Task: Create a due date automation trigger when advanced on, on the tuesday before a card is due add fields without custom field "Resume" unchecked at 11:00 AM.
Action: Mouse moved to (882, 268)
Screenshot: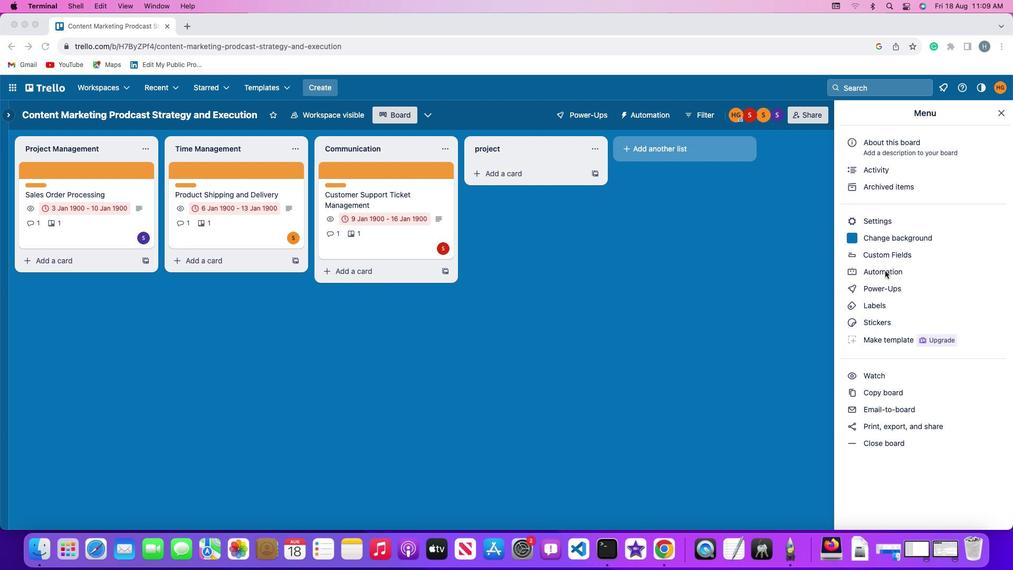 
Action: Mouse pressed left at (882, 268)
Screenshot: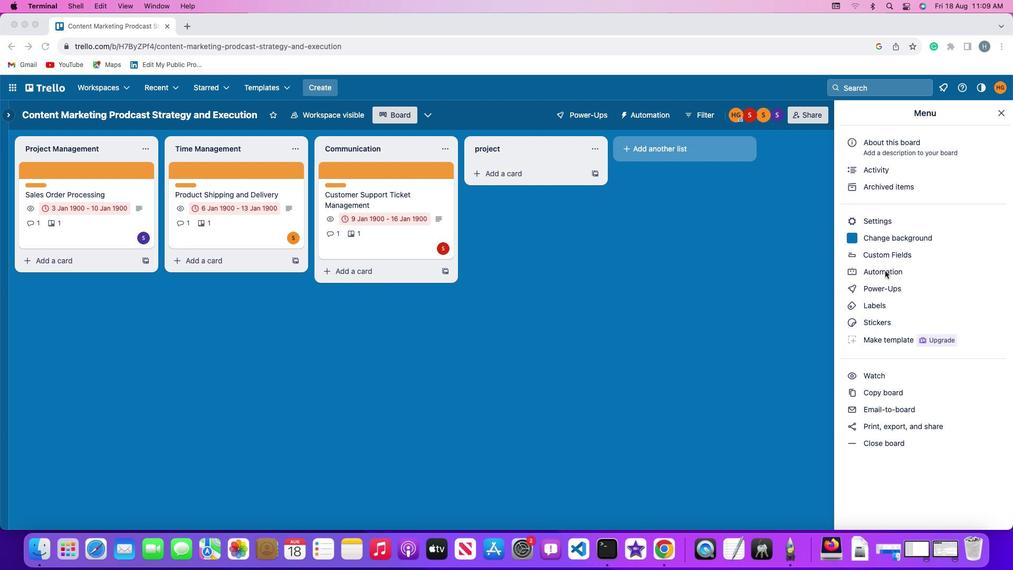 
Action: Mouse pressed left at (882, 268)
Screenshot: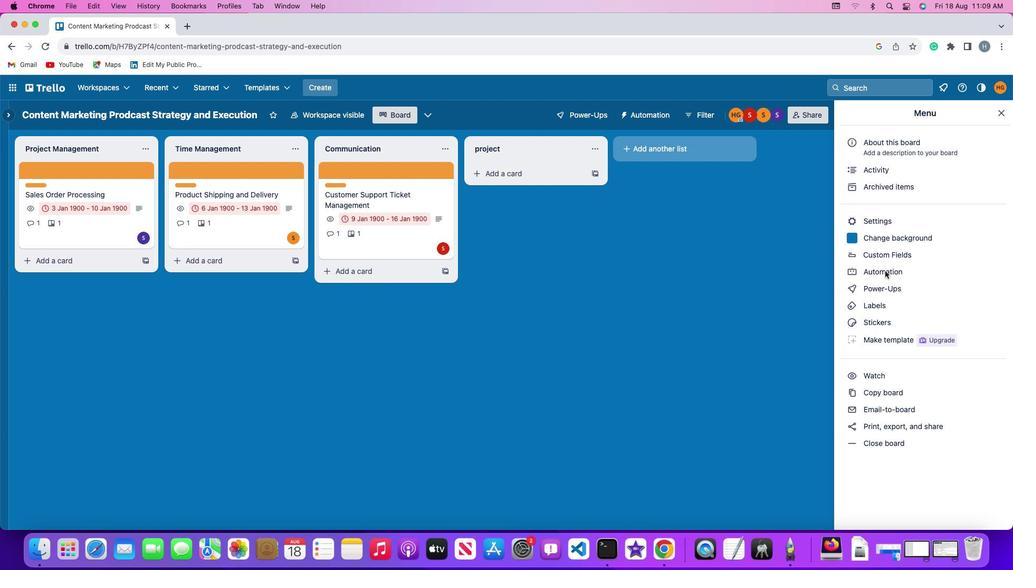 
Action: Mouse moved to (44, 241)
Screenshot: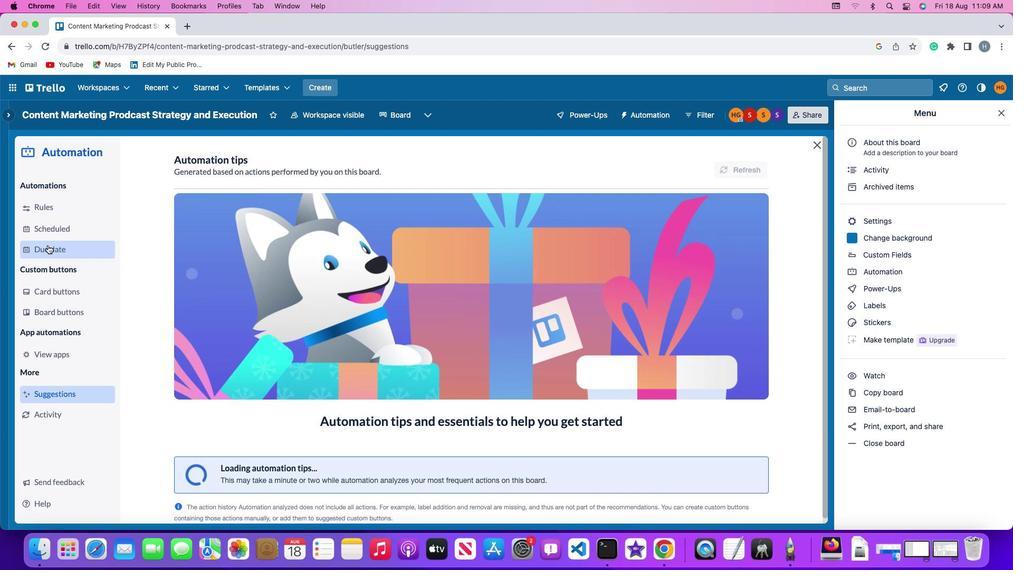 
Action: Mouse pressed left at (44, 241)
Screenshot: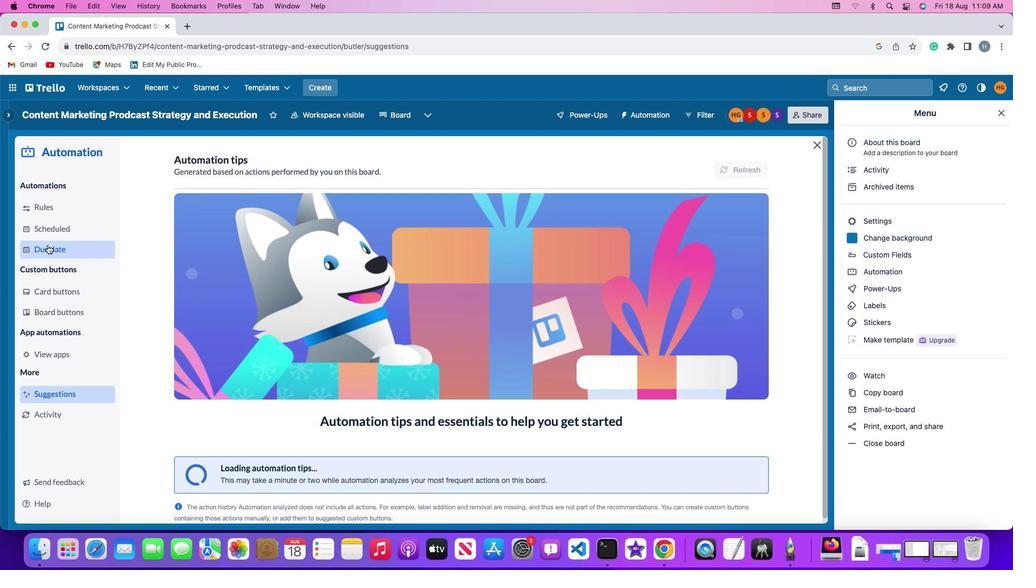 
Action: Mouse moved to (709, 158)
Screenshot: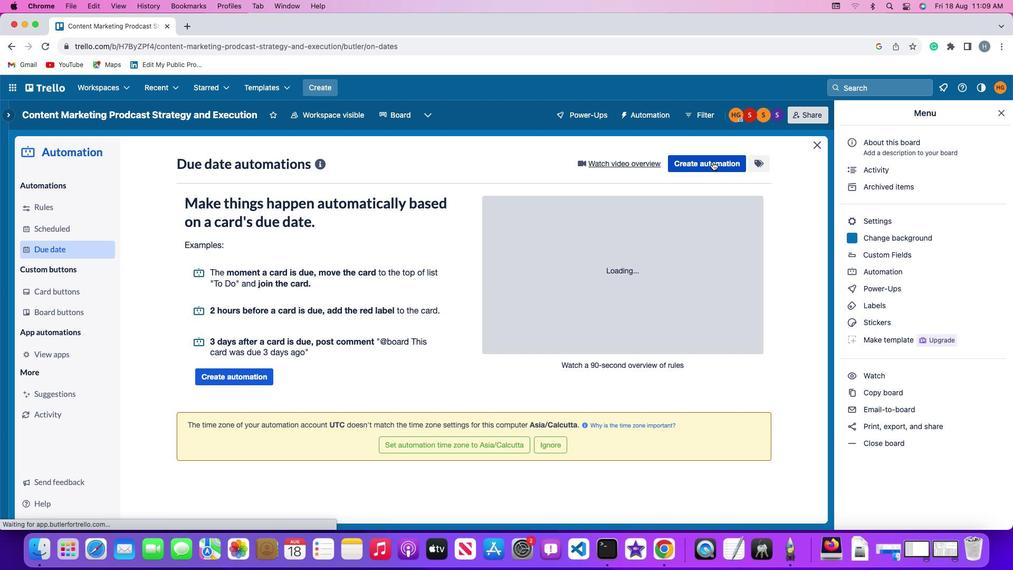 
Action: Mouse pressed left at (709, 158)
Screenshot: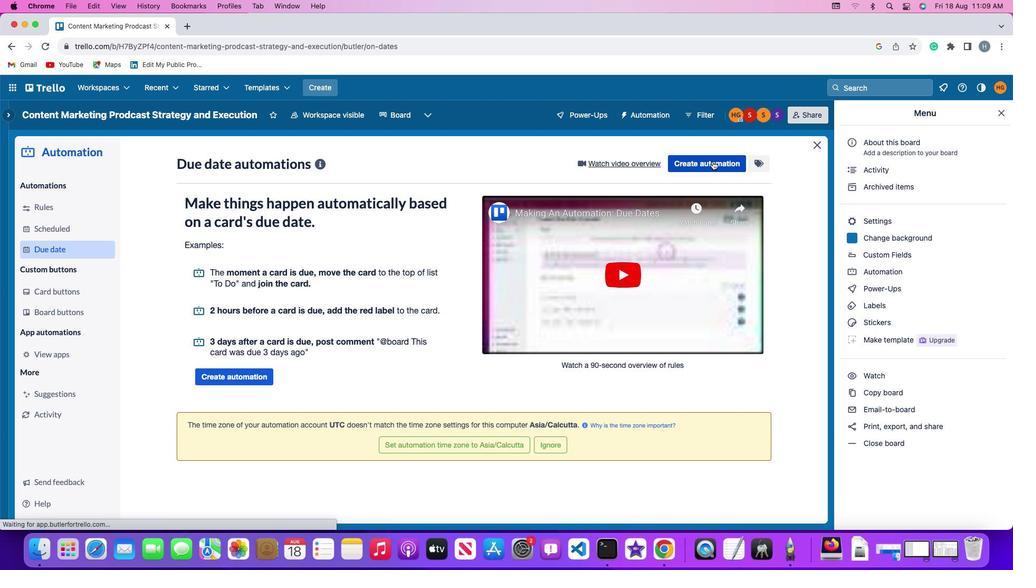 
Action: Mouse moved to (199, 261)
Screenshot: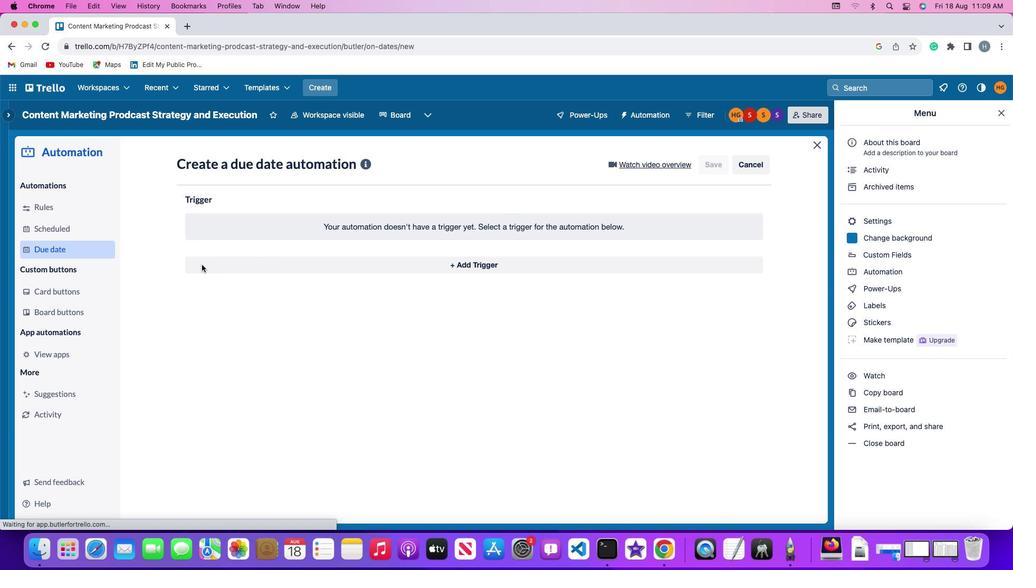 
Action: Mouse pressed left at (199, 261)
Screenshot: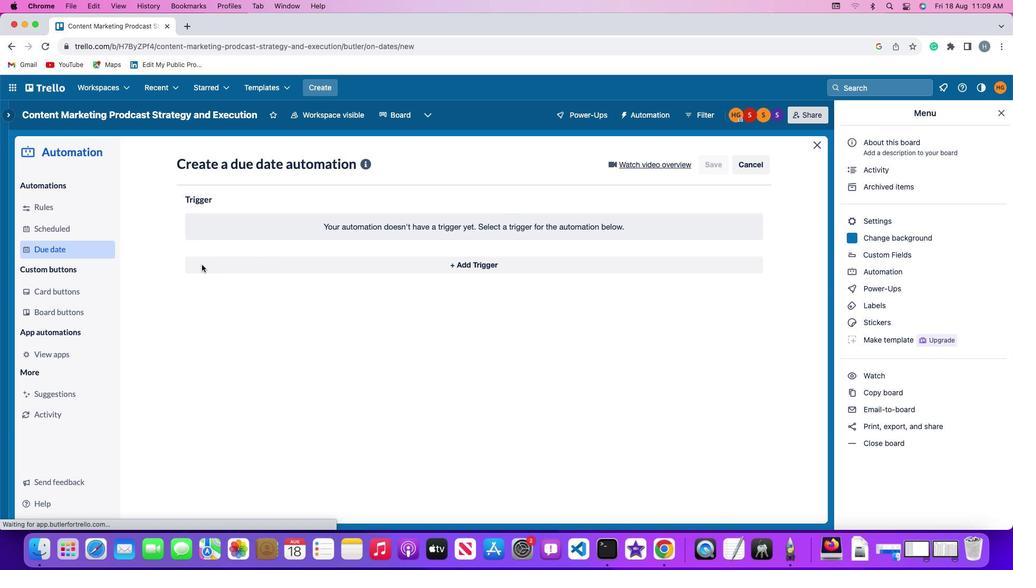 
Action: Mouse moved to (233, 454)
Screenshot: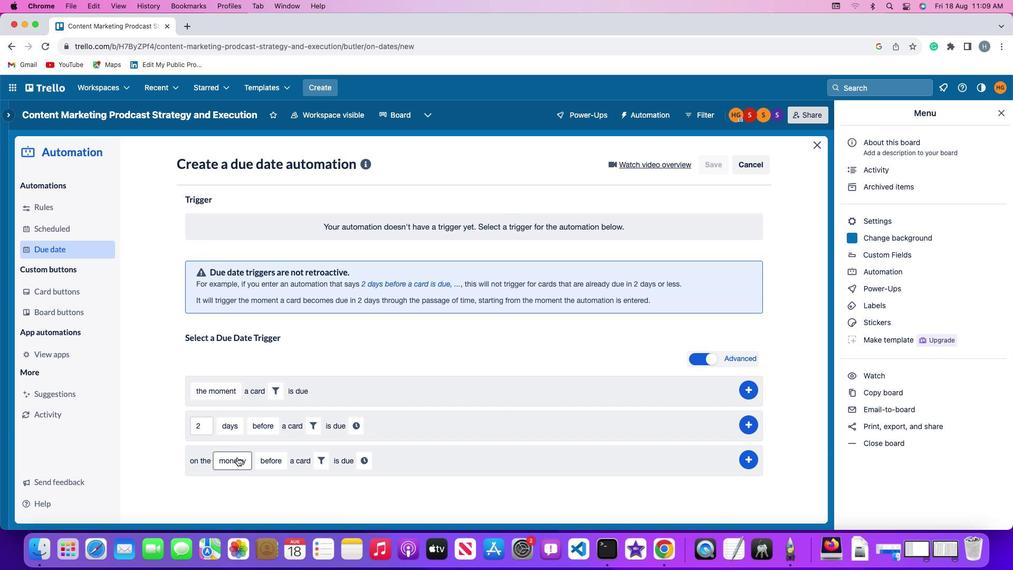 
Action: Mouse pressed left at (233, 454)
Screenshot: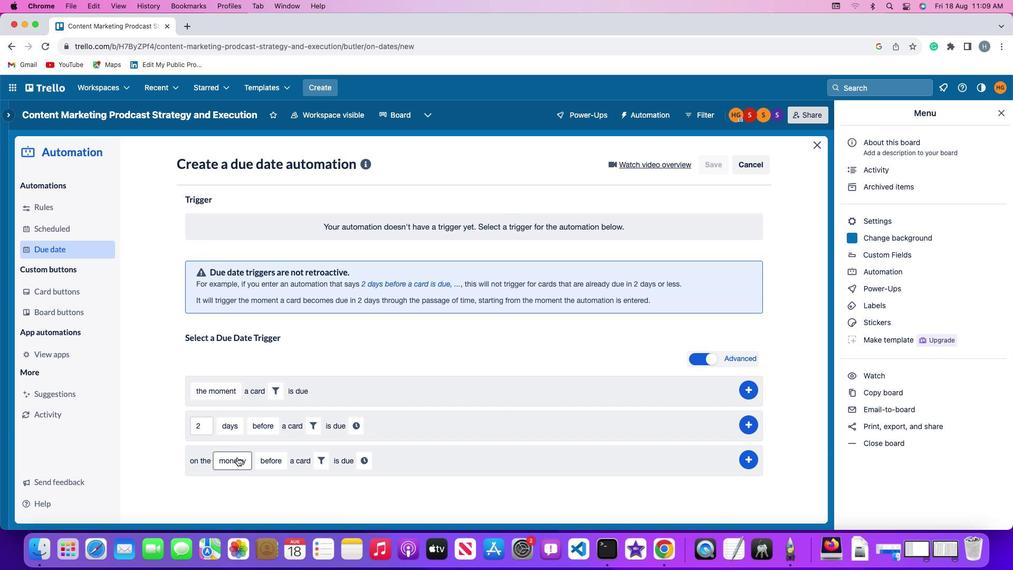 
Action: Mouse moved to (237, 332)
Screenshot: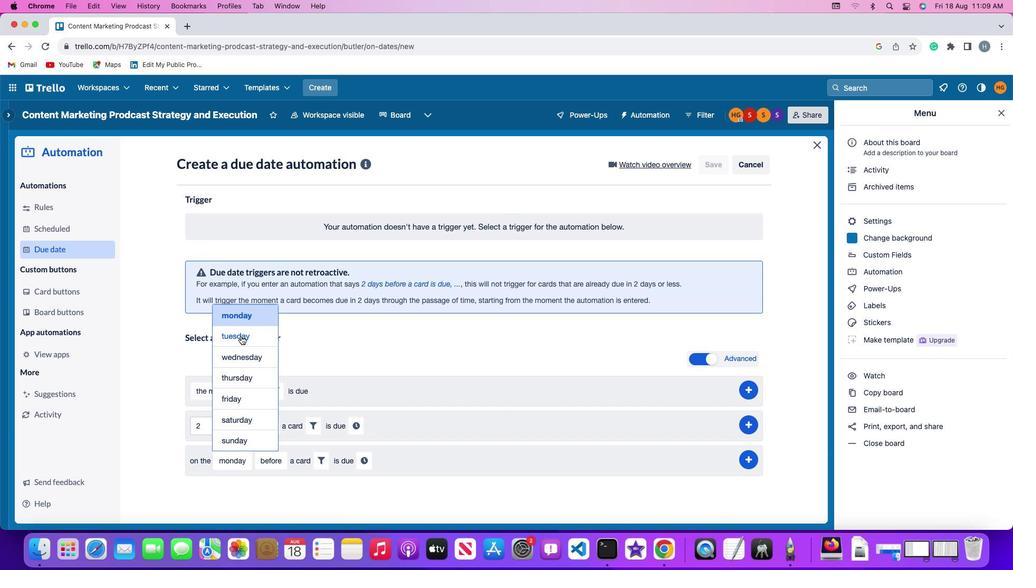 
Action: Mouse pressed left at (237, 332)
Screenshot: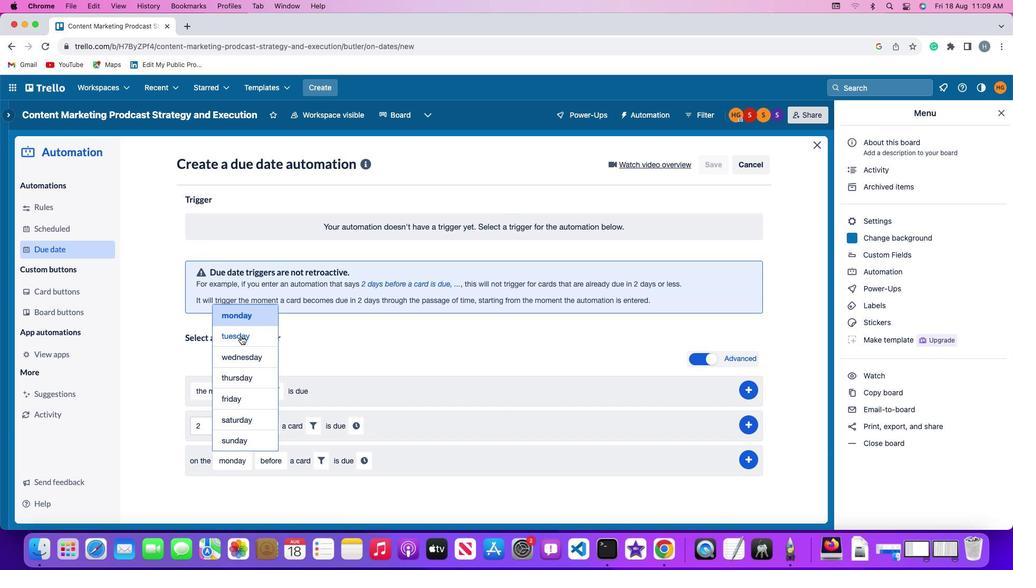 
Action: Mouse moved to (260, 456)
Screenshot: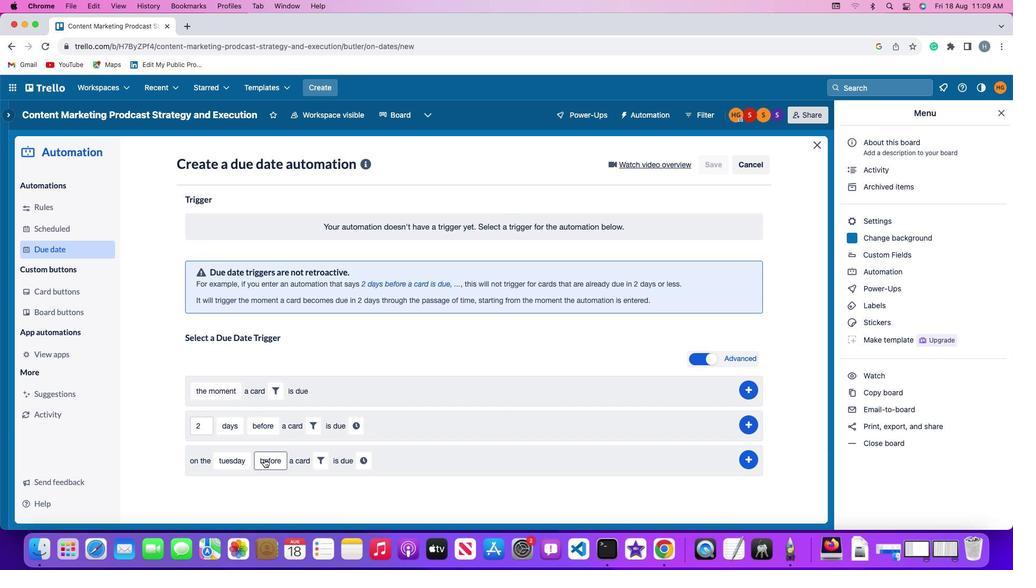 
Action: Mouse pressed left at (260, 456)
Screenshot: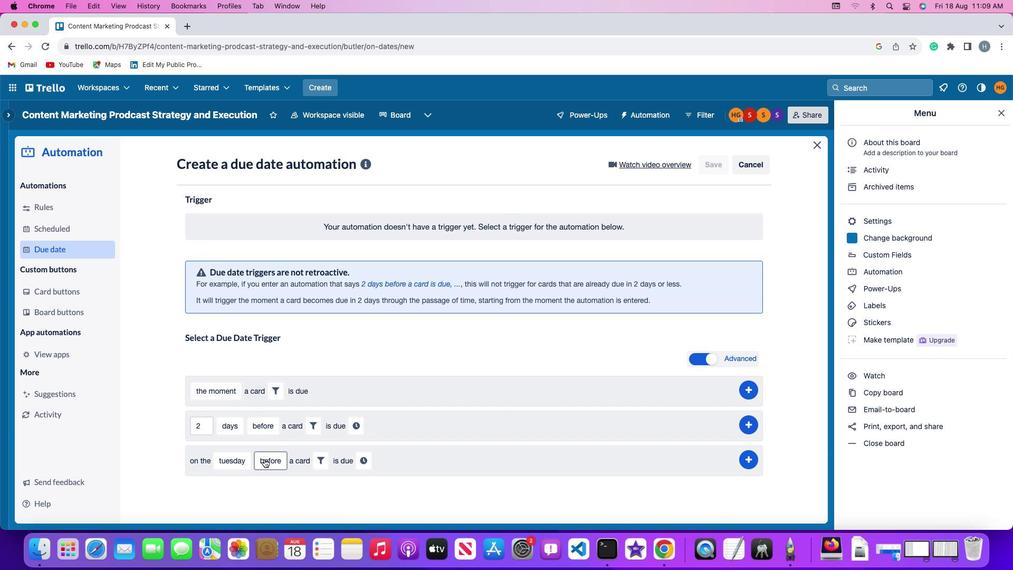 
Action: Mouse moved to (273, 370)
Screenshot: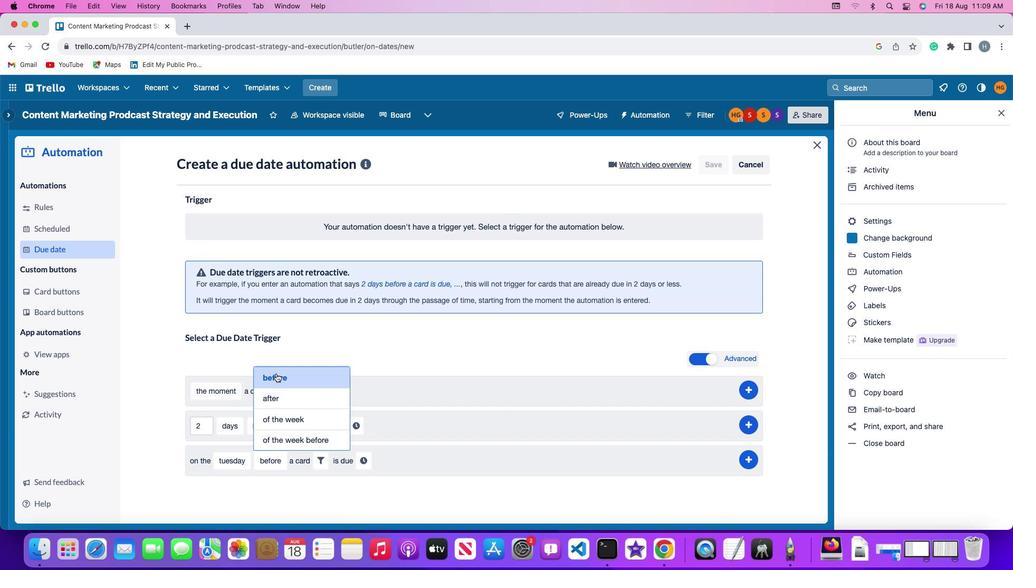 
Action: Mouse pressed left at (273, 370)
Screenshot: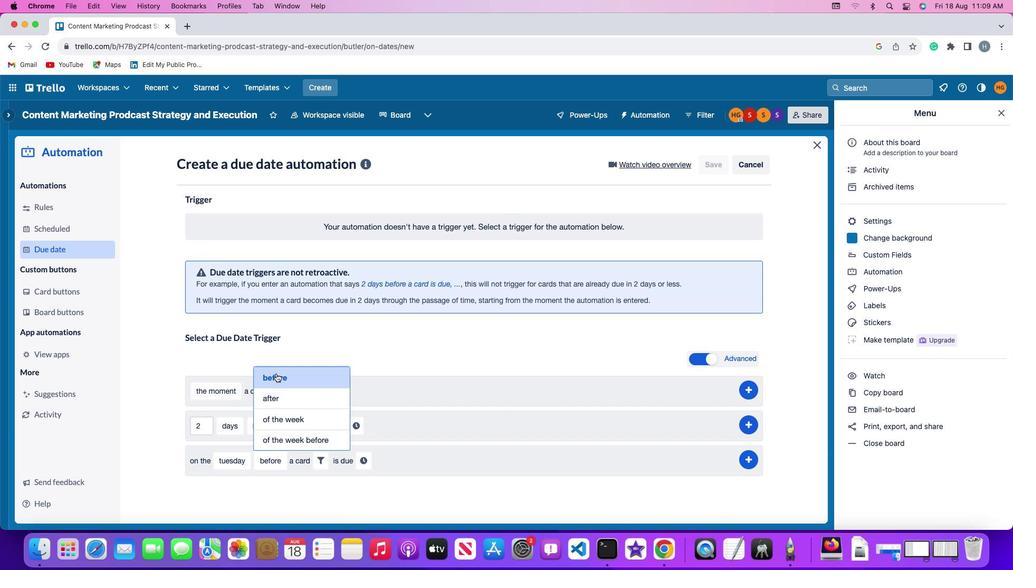 
Action: Mouse moved to (314, 453)
Screenshot: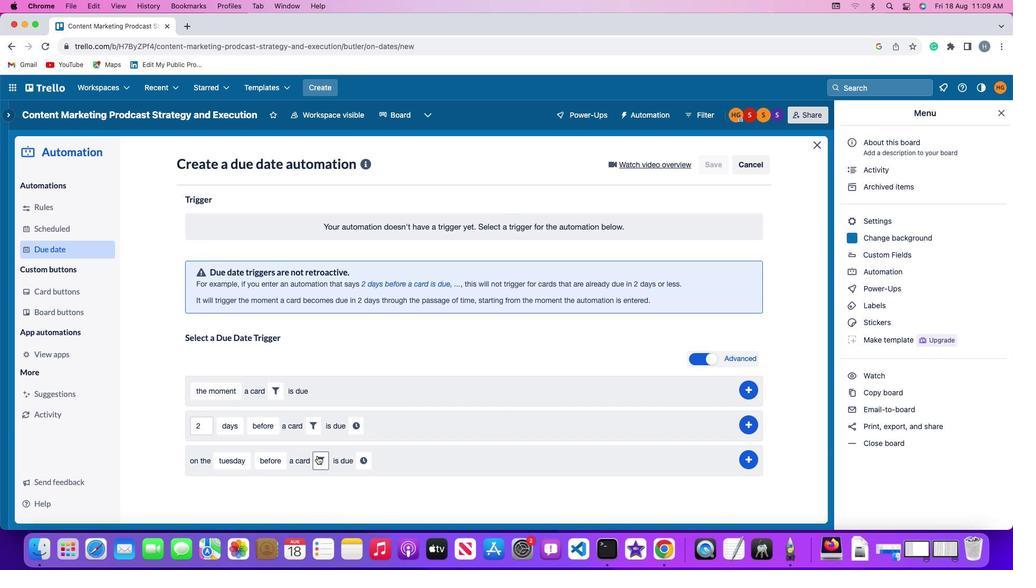 
Action: Mouse pressed left at (314, 453)
Screenshot: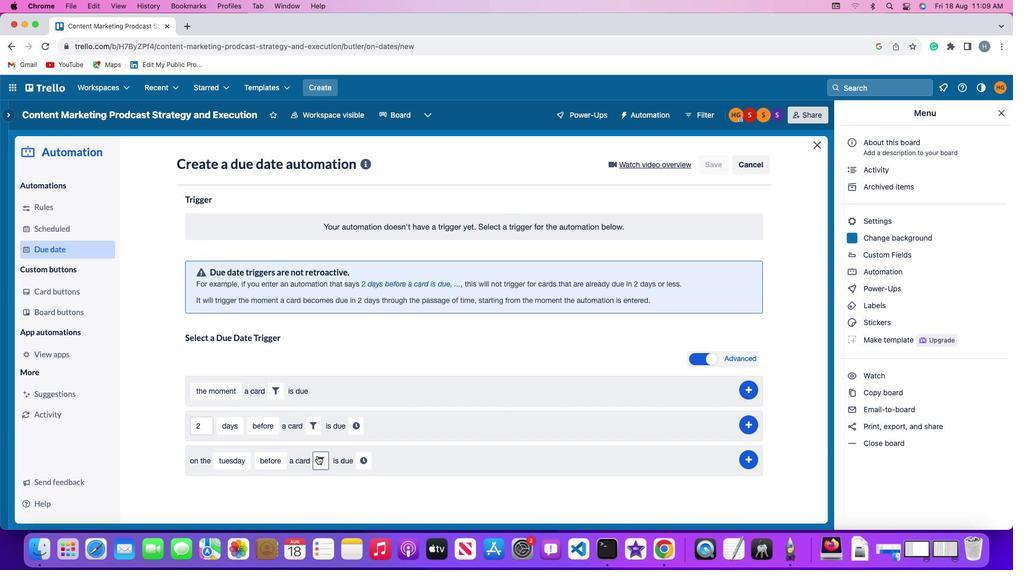 
Action: Mouse moved to (478, 489)
Screenshot: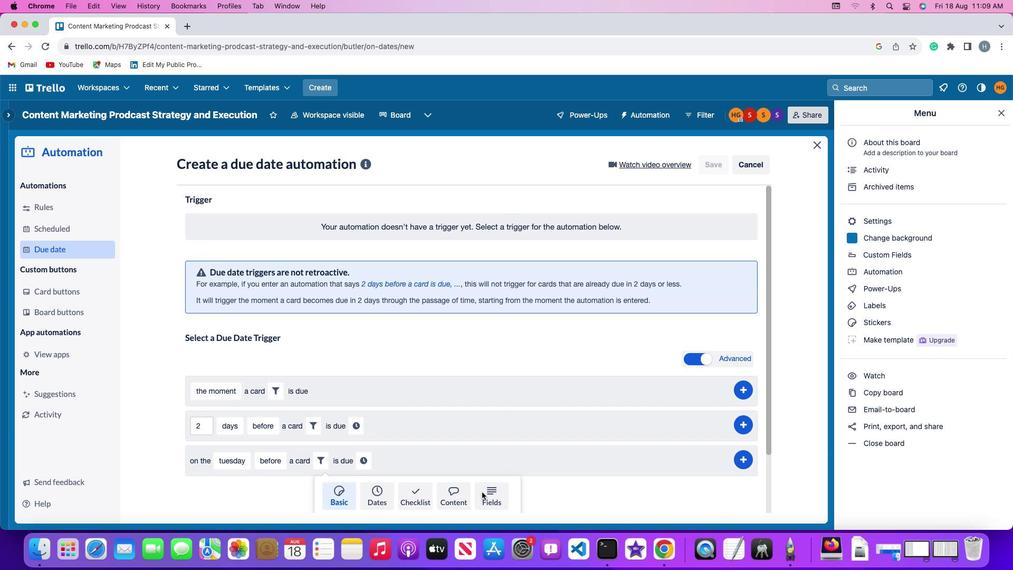 
Action: Mouse pressed left at (478, 489)
Screenshot: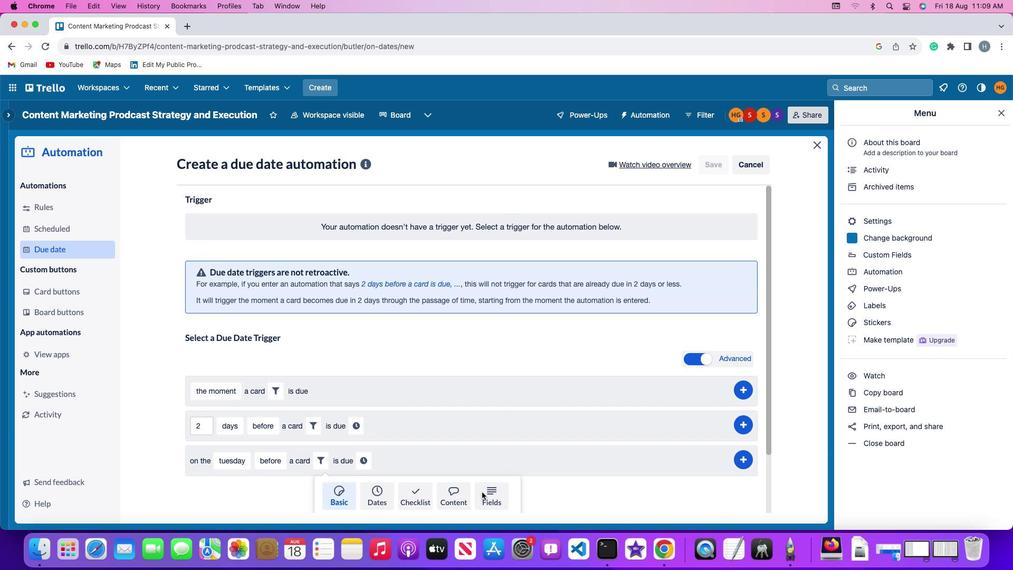 
Action: Mouse moved to (274, 479)
Screenshot: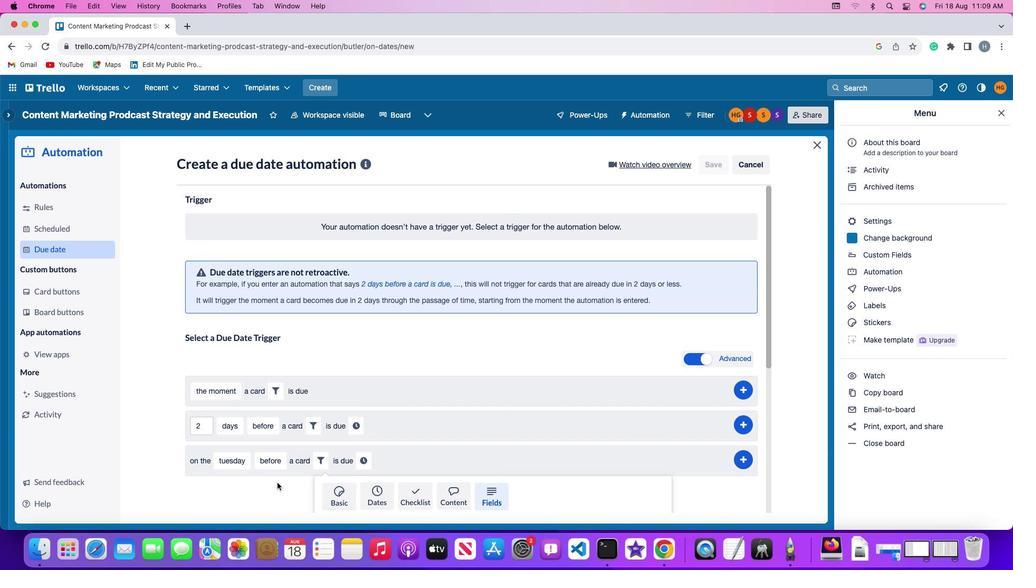 
Action: Mouse scrolled (274, 479) with delta (-2, -3)
Screenshot: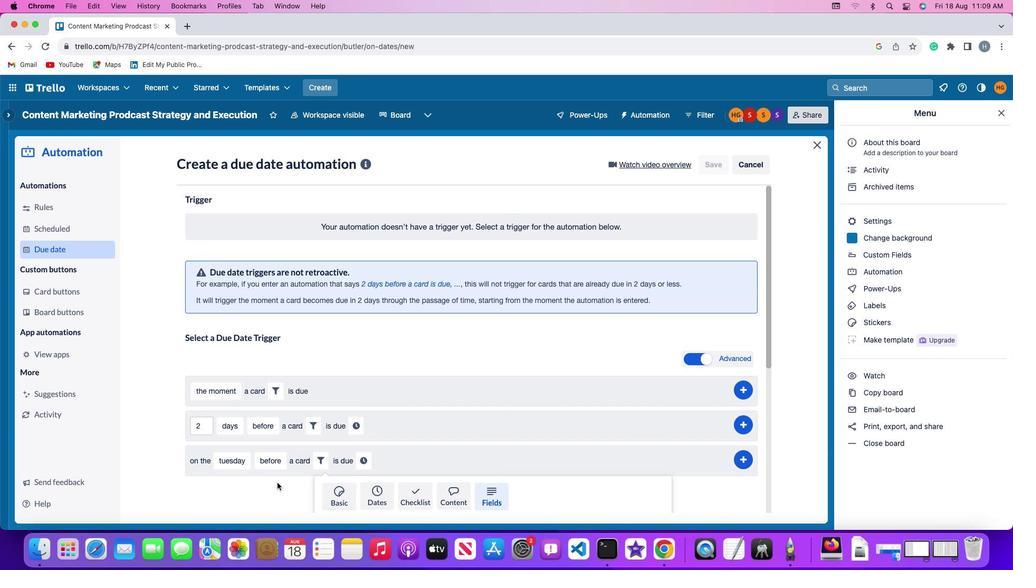 
Action: Mouse scrolled (274, 479) with delta (-2, -3)
Screenshot: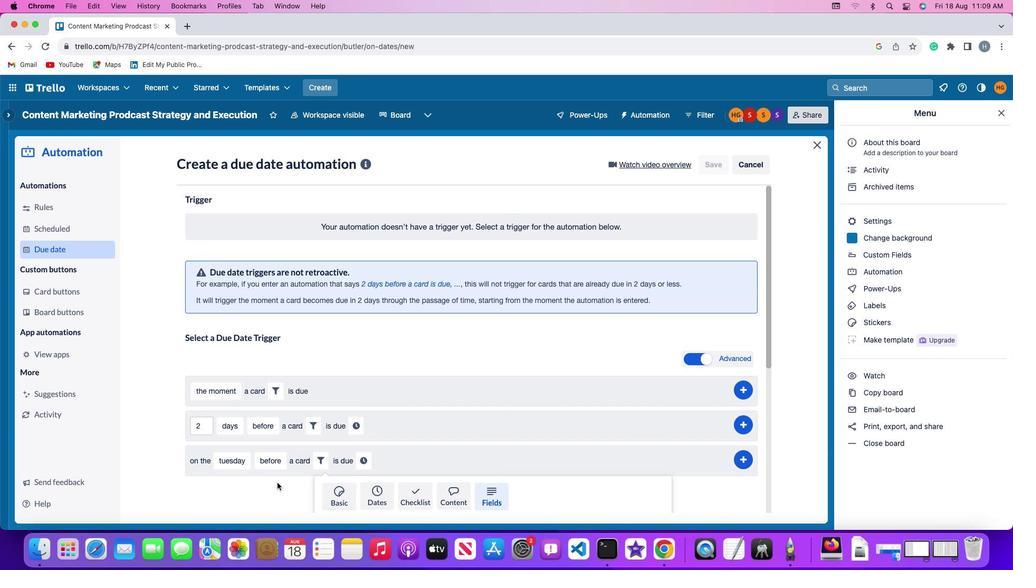 
Action: Mouse scrolled (274, 479) with delta (-2, -4)
Screenshot: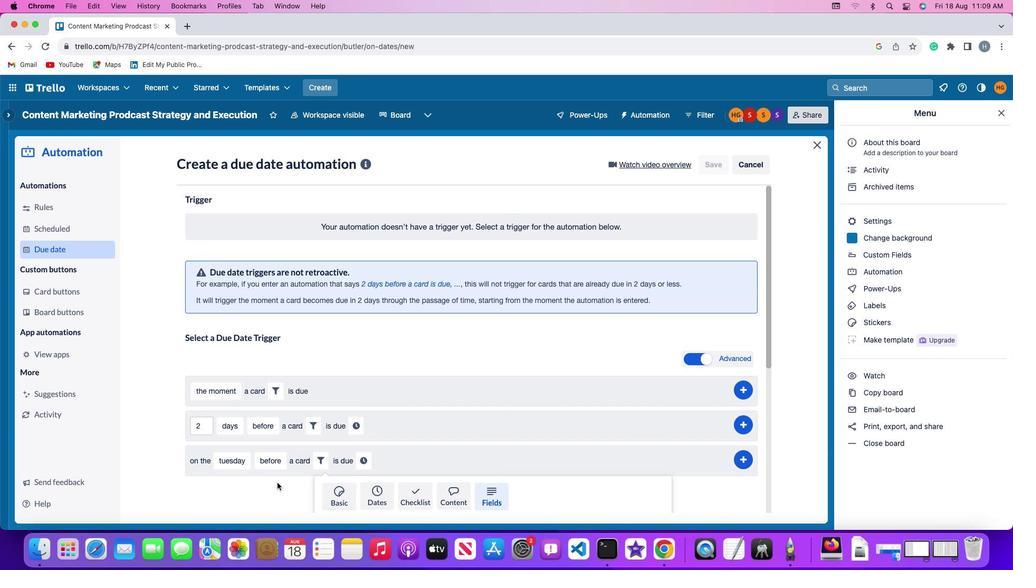 
Action: Mouse scrolled (274, 479) with delta (-2, -5)
Screenshot: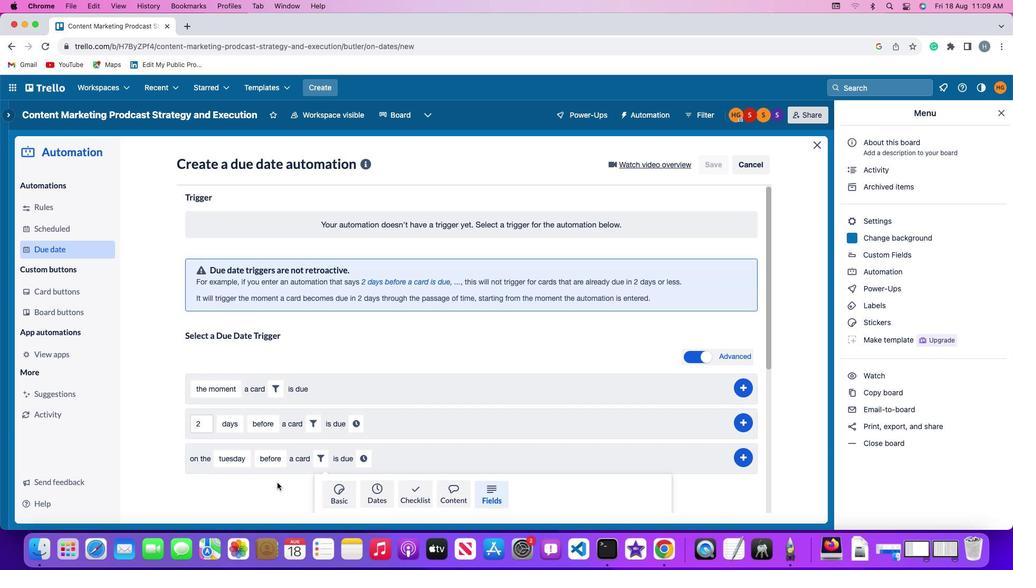 
Action: Mouse moved to (272, 477)
Screenshot: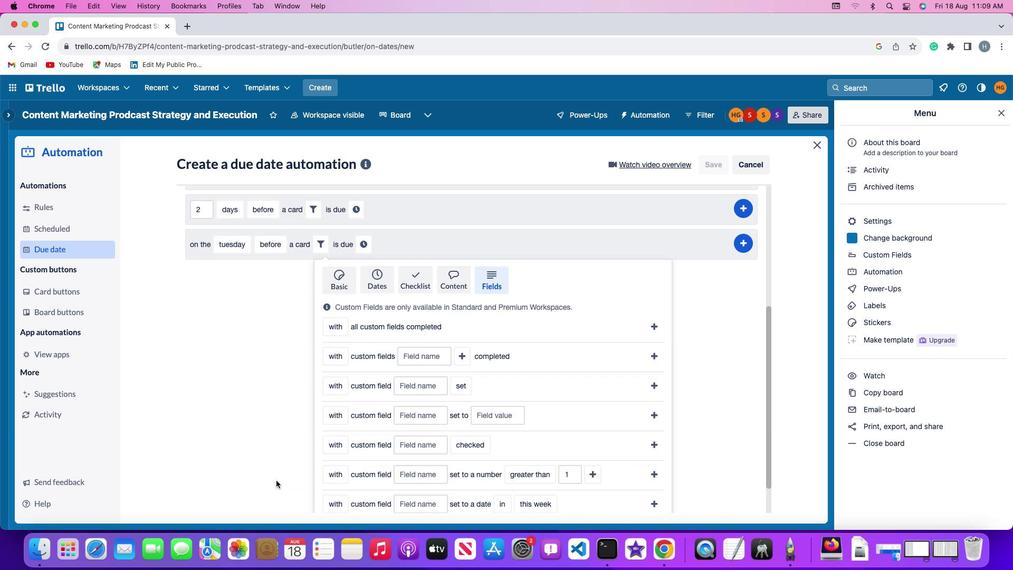 
Action: Mouse scrolled (272, 477) with delta (-2, -3)
Screenshot: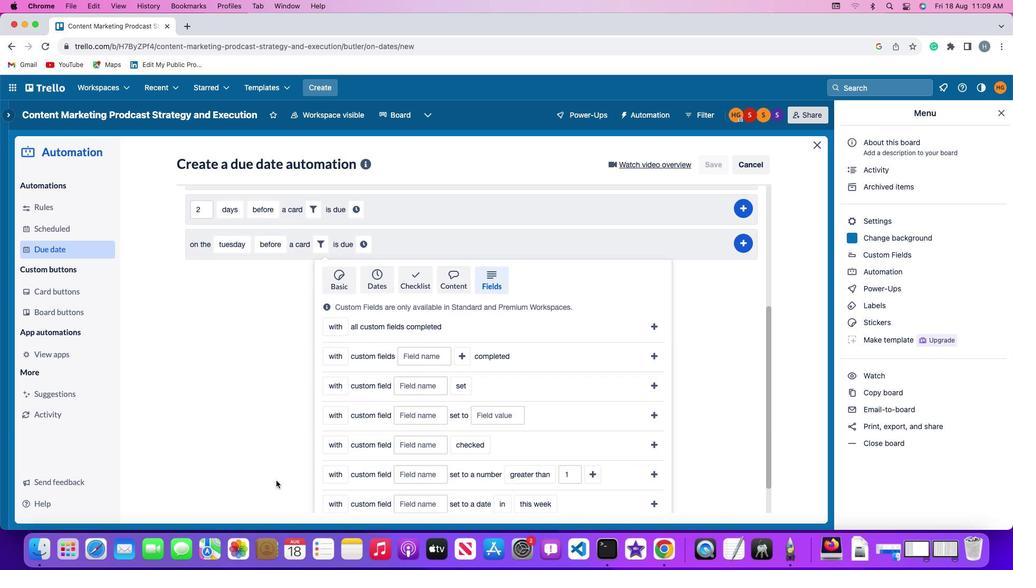 
Action: Mouse scrolled (272, 477) with delta (-2, -3)
Screenshot: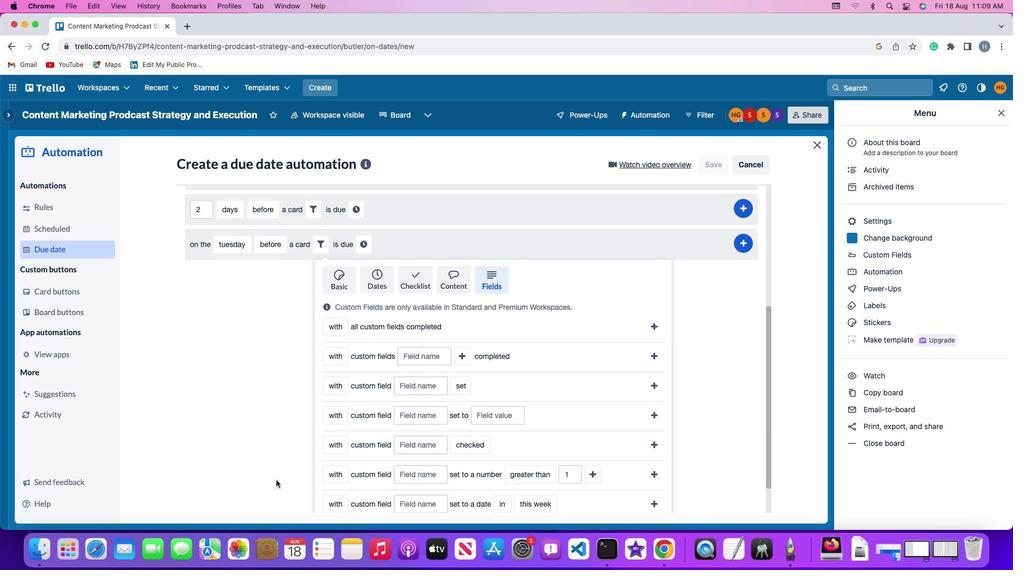 
Action: Mouse moved to (272, 477)
Screenshot: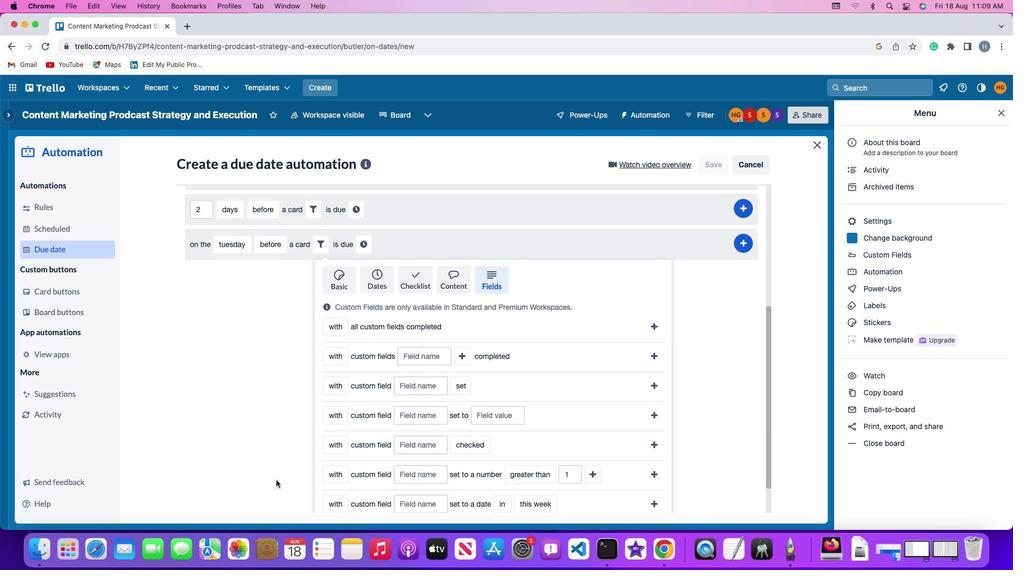 
Action: Mouse scrolled (272, 477) with delta (-2, -4)
Screenshot: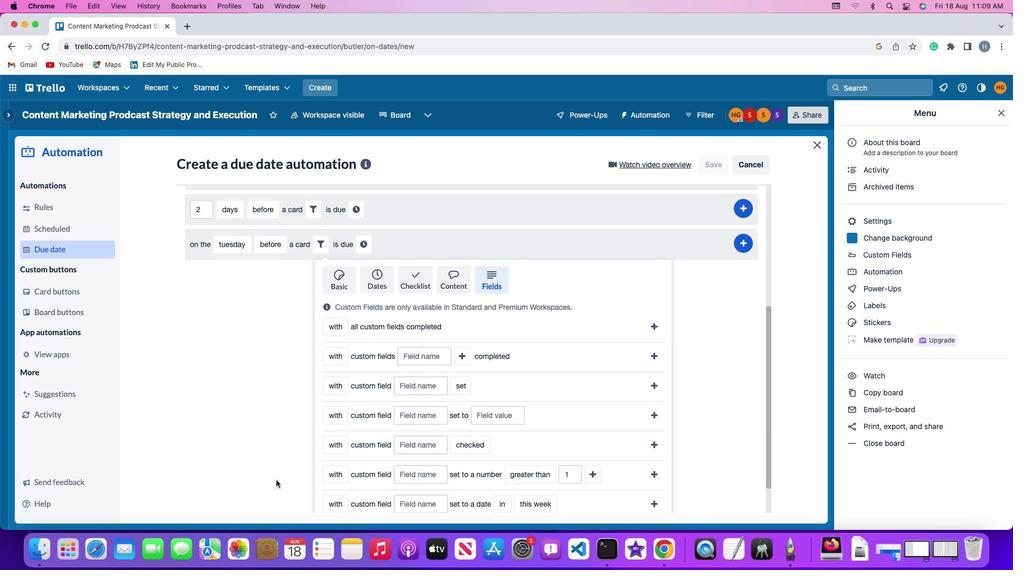 
Action: Mouse moved to (272, 476)
Screenshot: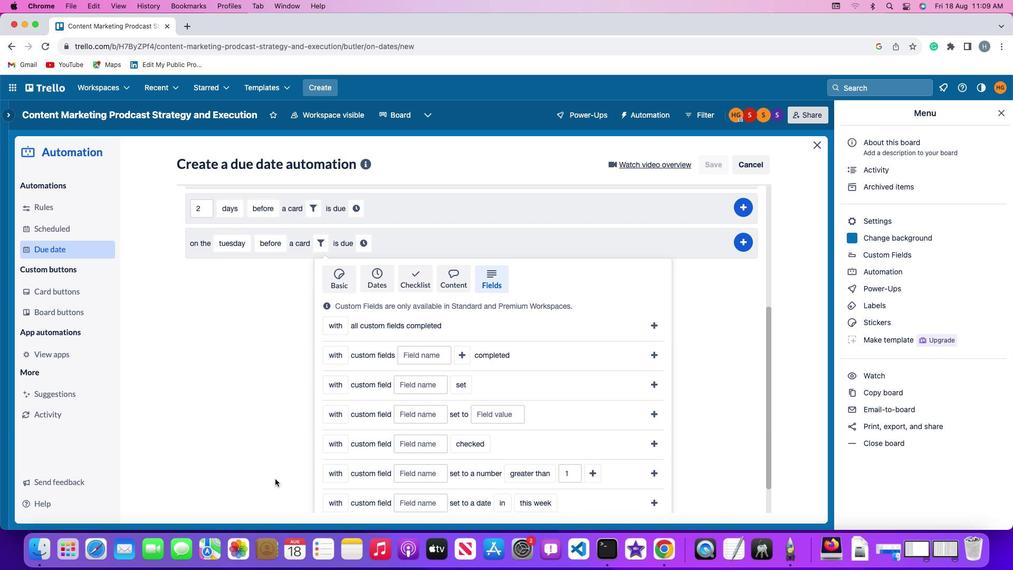 
Action: Mouse scrolled (272, 476) with delta (-2, -5)
Screenshot: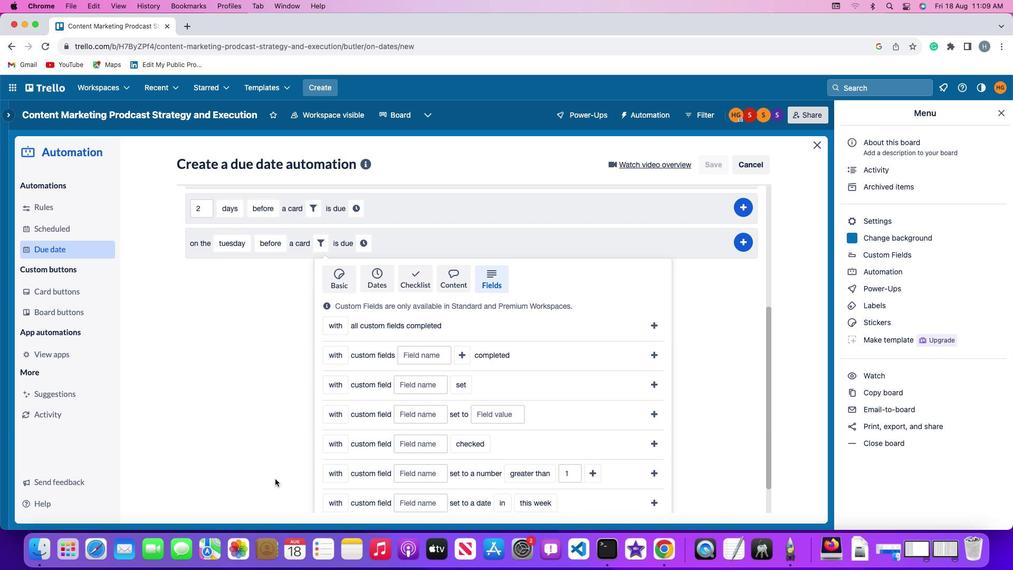 
Action: Mouse moved to (263, 465)
Screenshot: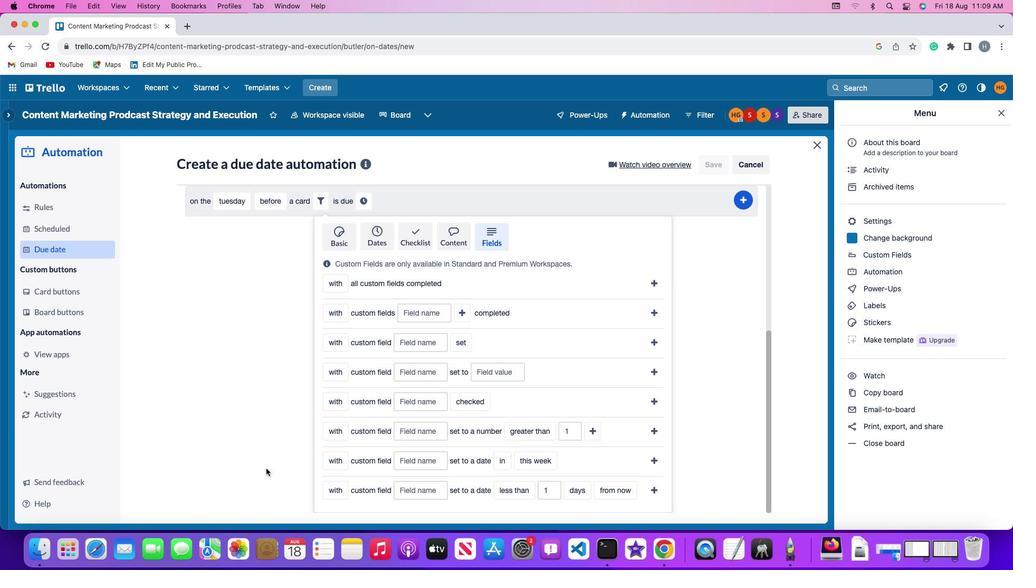 
Action: Mouse scrolled (263, 465) with delta (-2, -3)
Screenshot: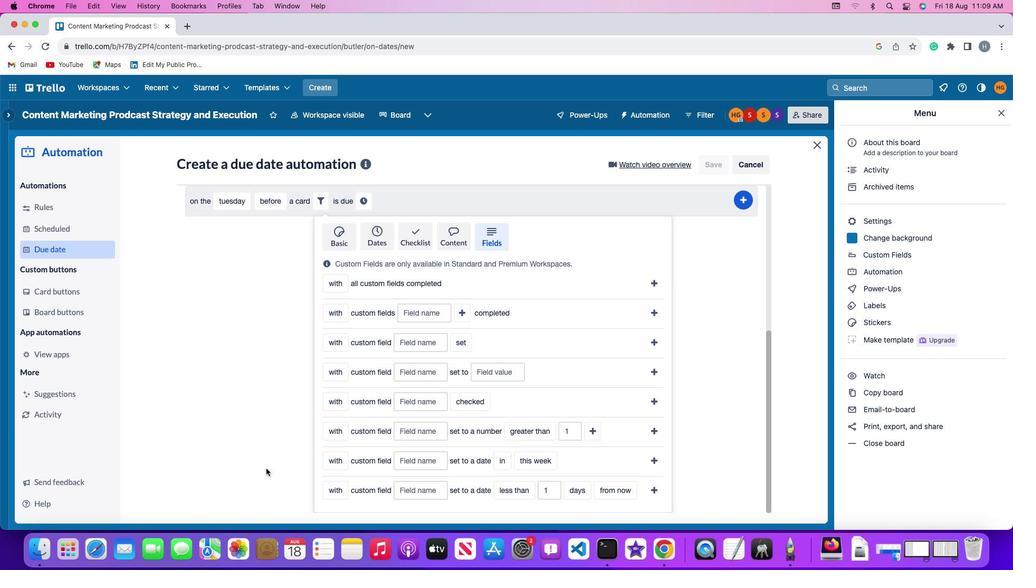 
Action: Mouse scrolled (263, 465) with delta (-2, -3)
Screenshot: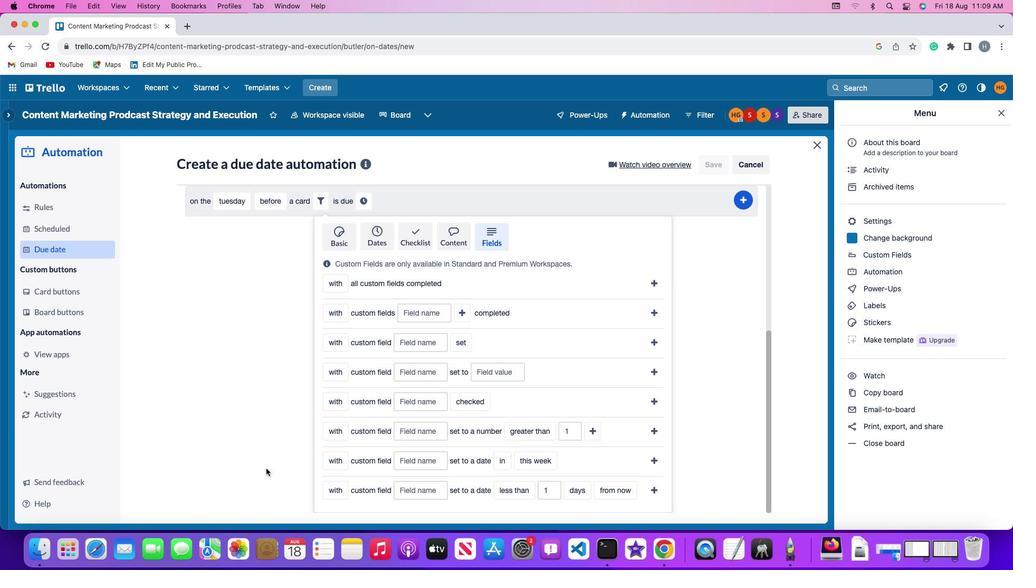 
Action: Mouse scrolled (263, 465) with delta (-2, -4)
Screenshot: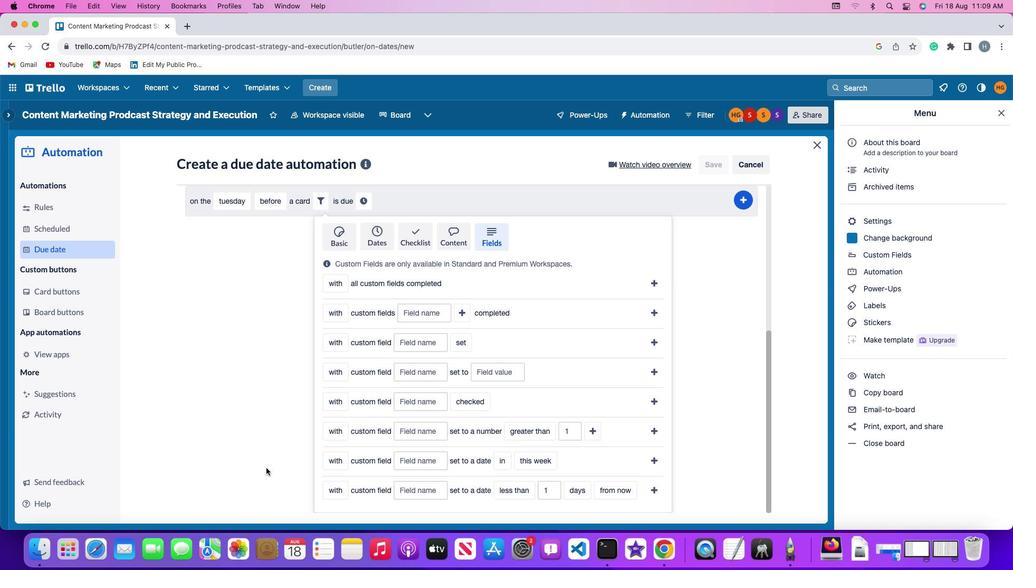 
Action: Mouse moved to (264, 464)
Screenshot: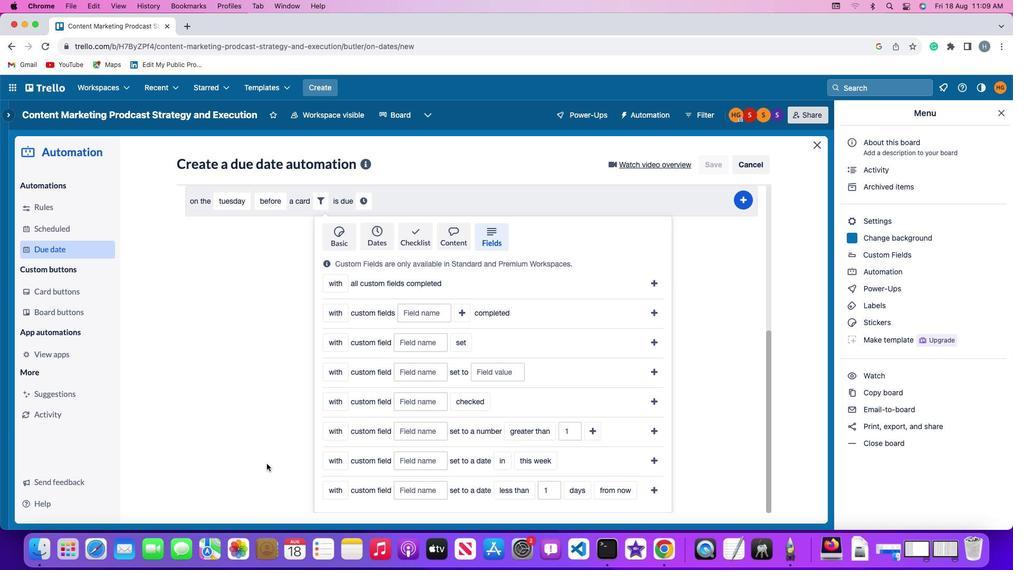 
Action: Mouse scrolled (264, 464) with delta (-2, -5)
Screenshot: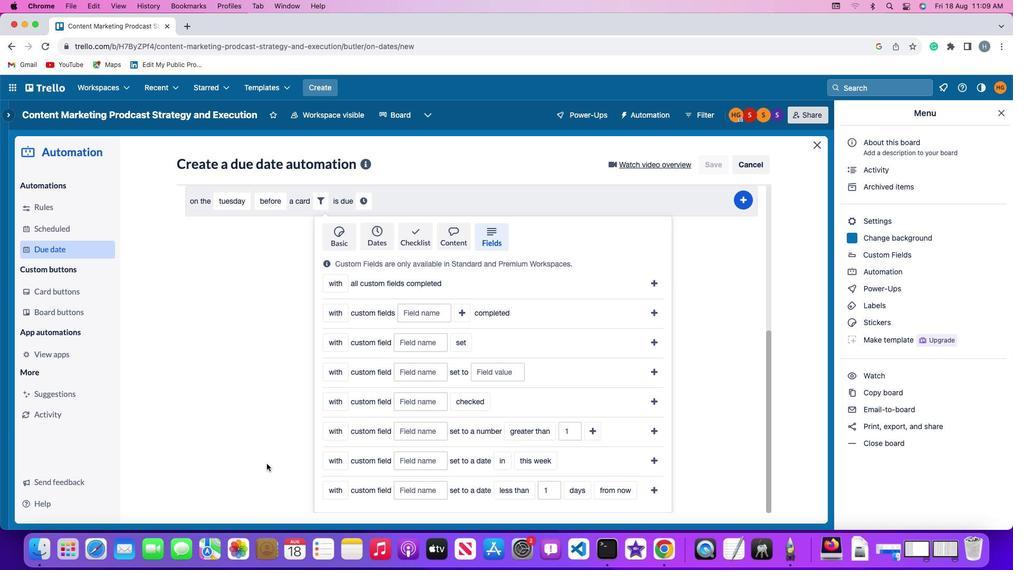 
Action: Mouse moved to (327, 402)
Screenshot: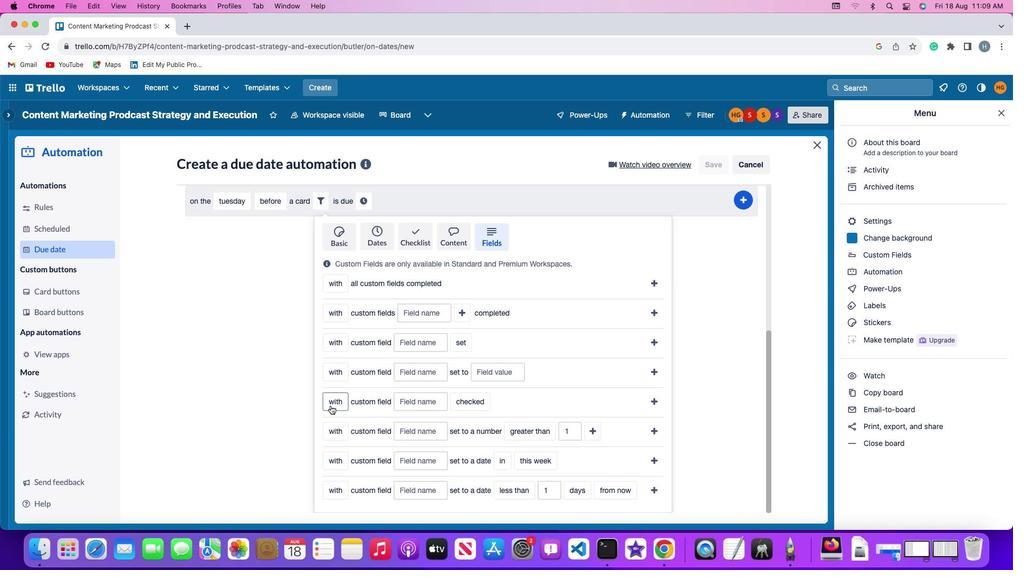 
Action: Mouse pressed left at (327, 402)
Screenshot: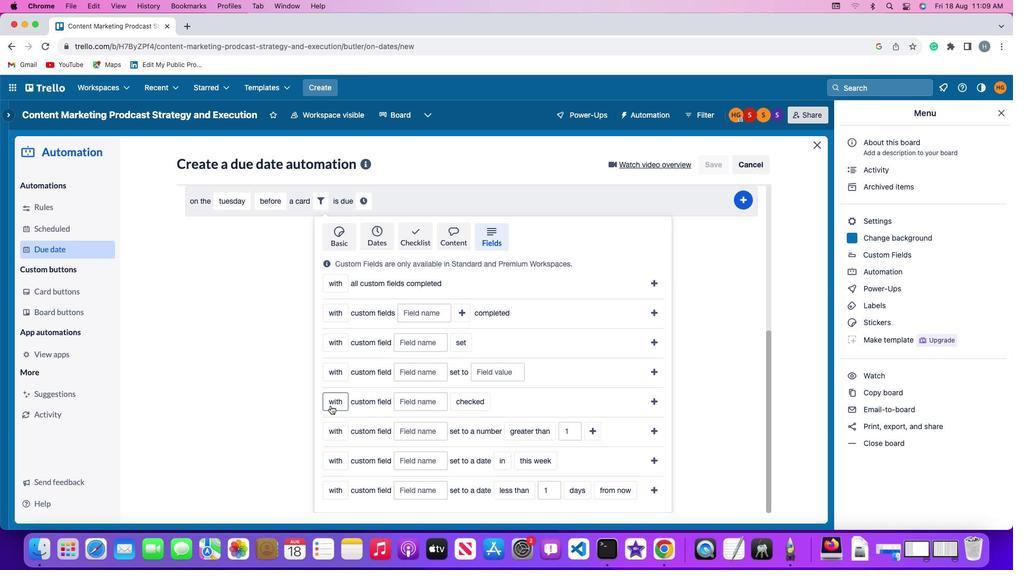 
Action: Mouse moved to (335, 438)
Screenshot: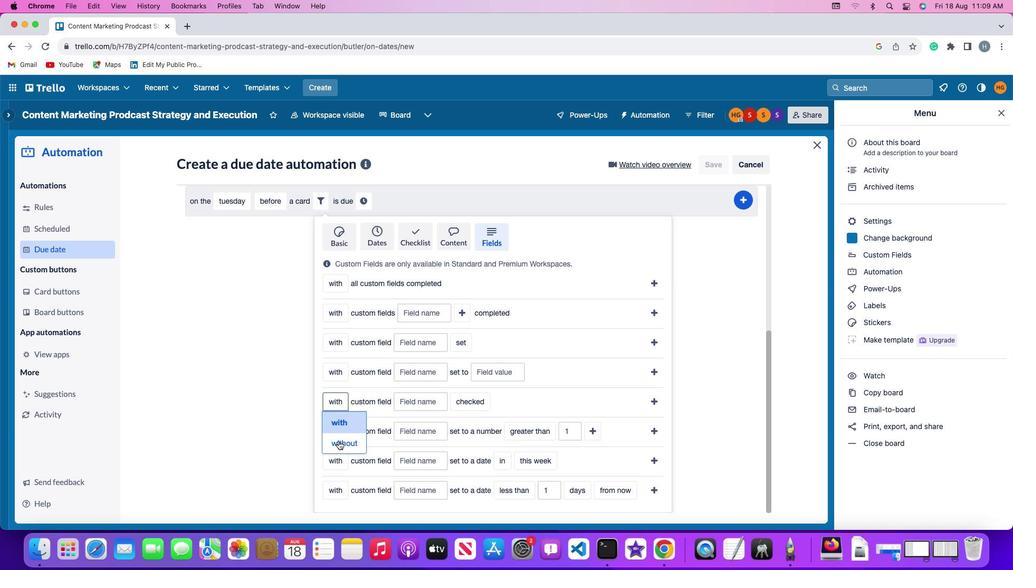 
Action: Mouse pressed left at (335, 438)
Screenshot: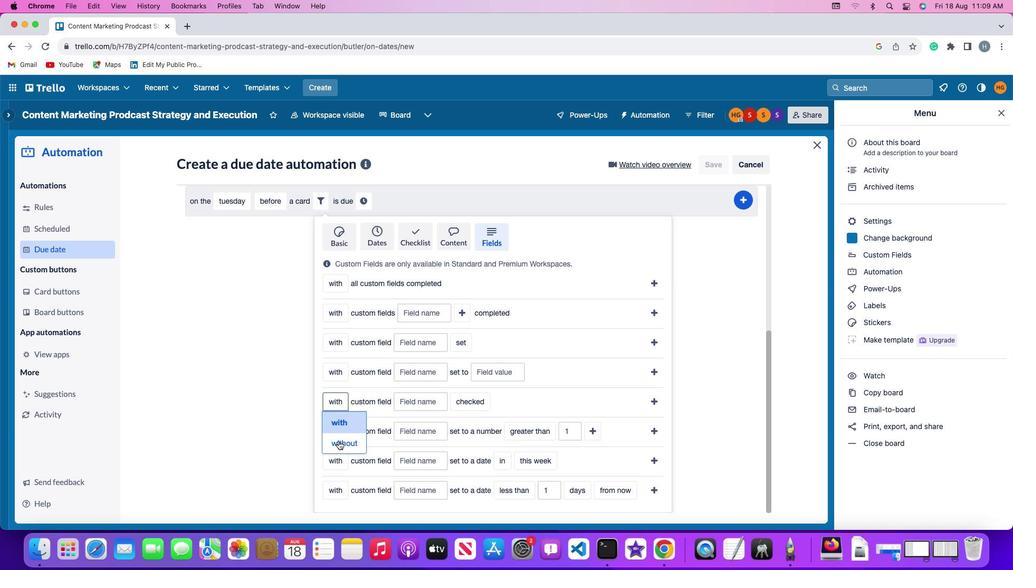 
Action: Mouse moved to (427, 400)
Screenshot: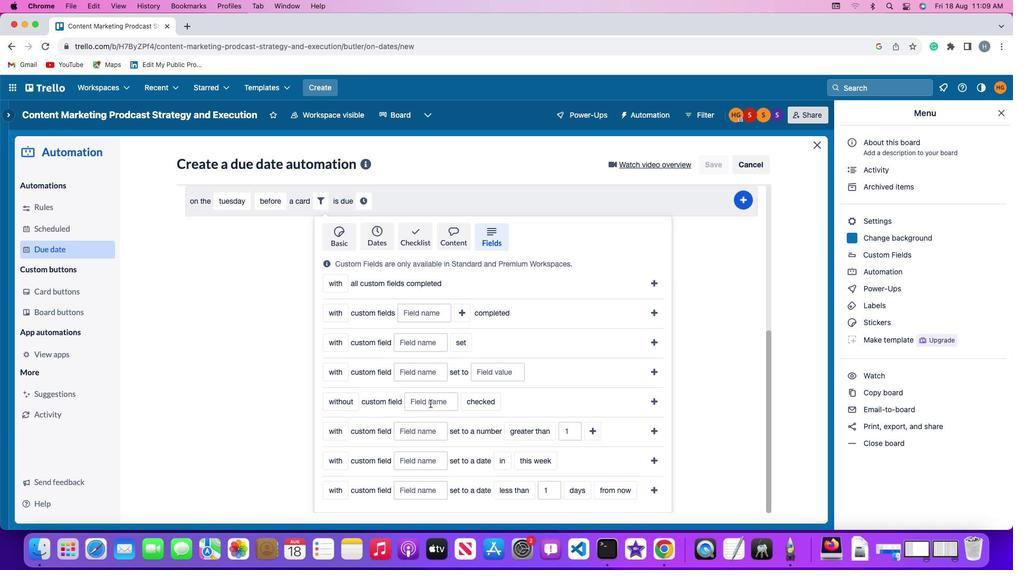 
Action: Mouse pressed left at (427, 400)
Screenshot: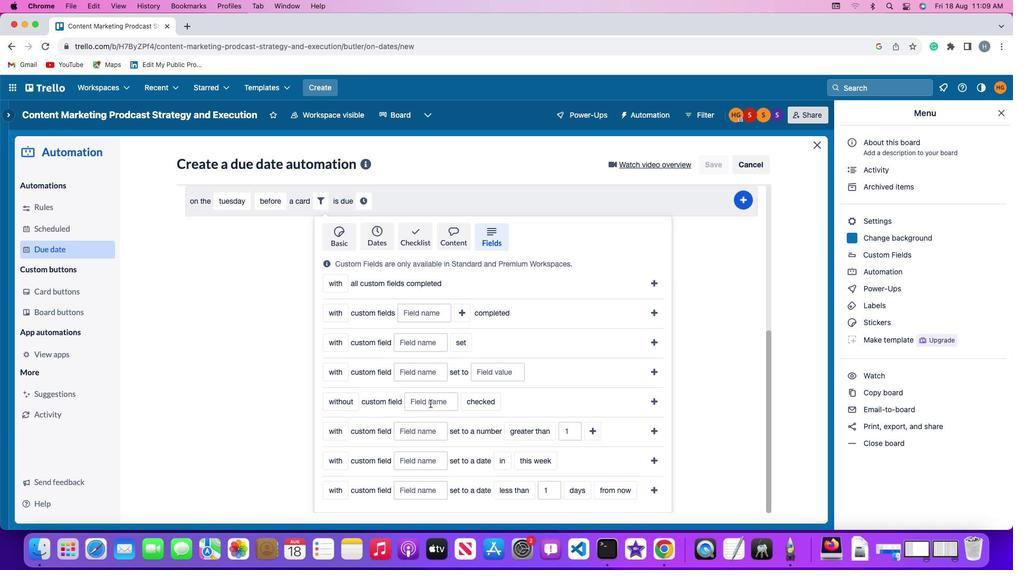 
Action: Key pressed Key.shift'R''e''s''u''m''e'
Screenshot: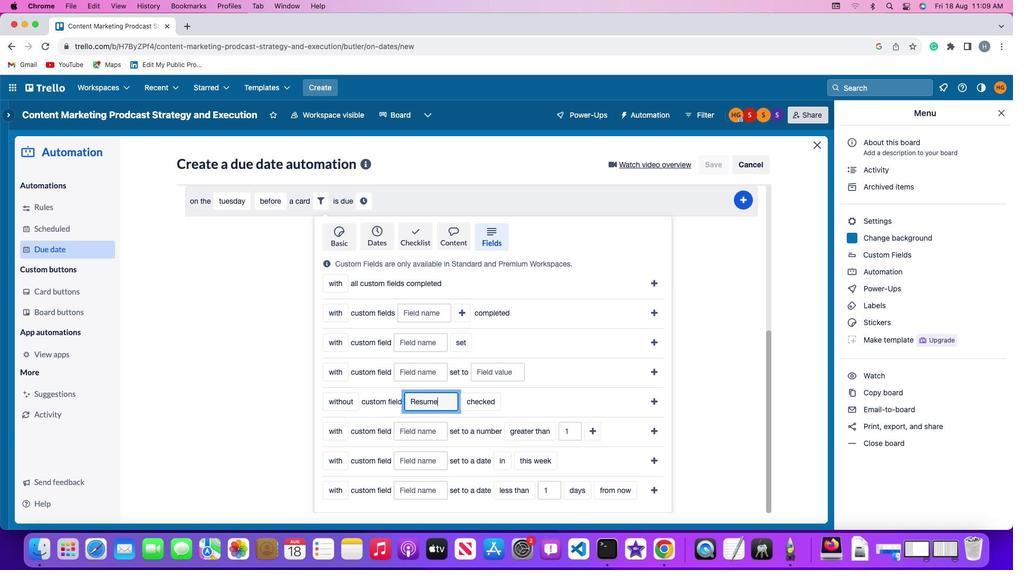 
Action: Mouse moved to (474, 398)
Screenshot: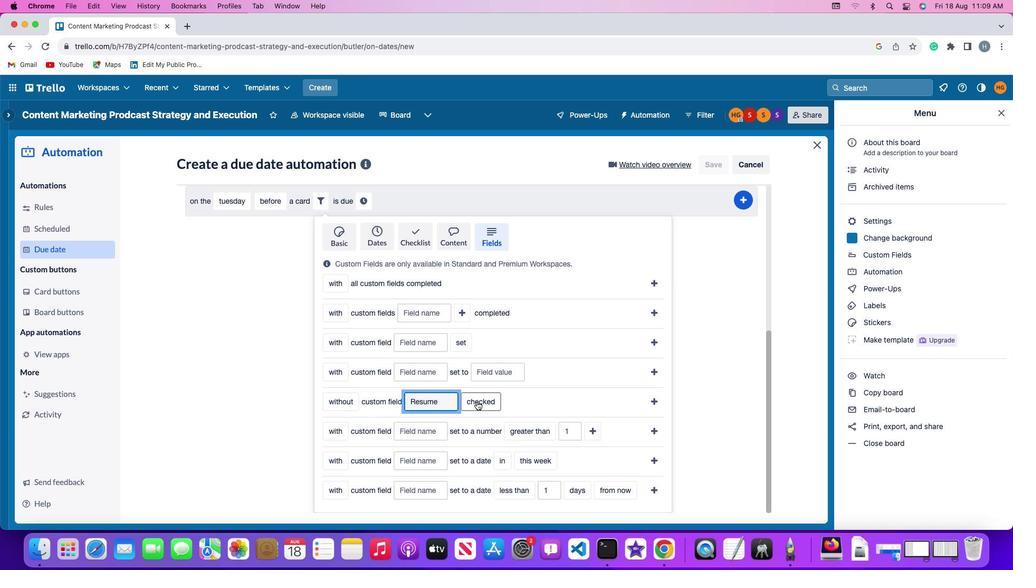 
Action: Mouse pressed left at (474, 398)
Screenshot: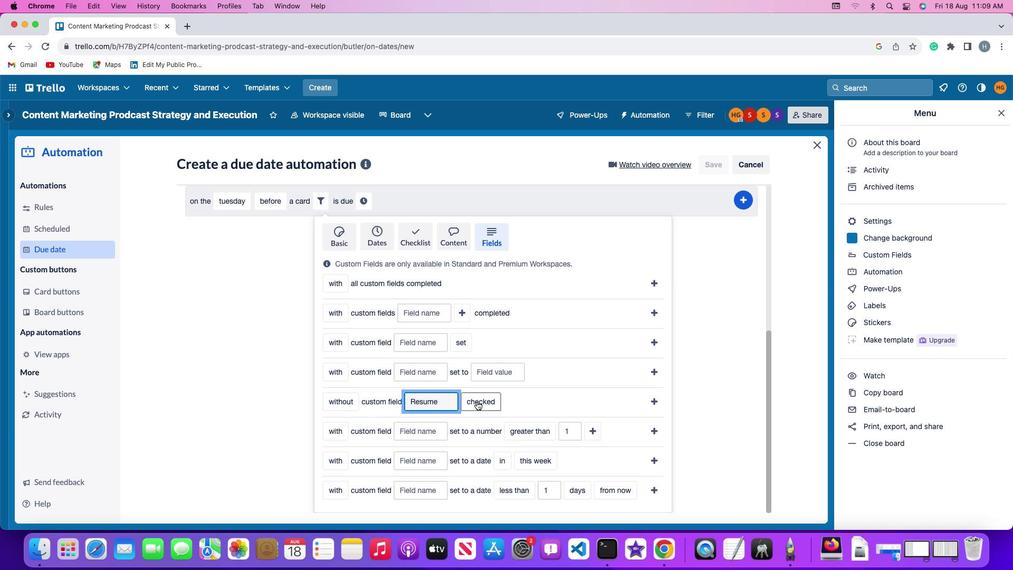 
Action: Mouse moved to (481, 439)
Screenshot: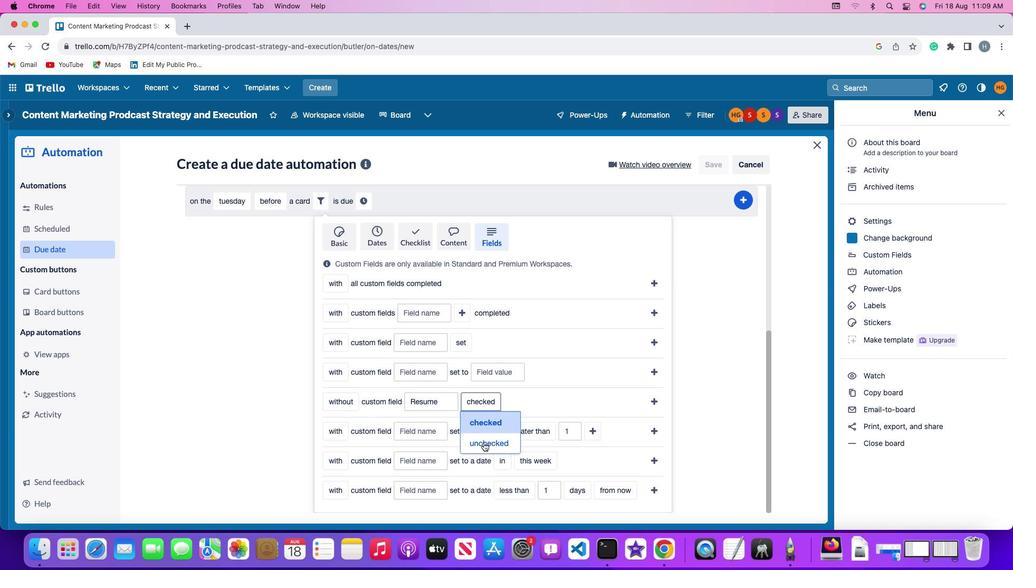 
Action: Mouse pressed left at (481, 439)
Screenshot: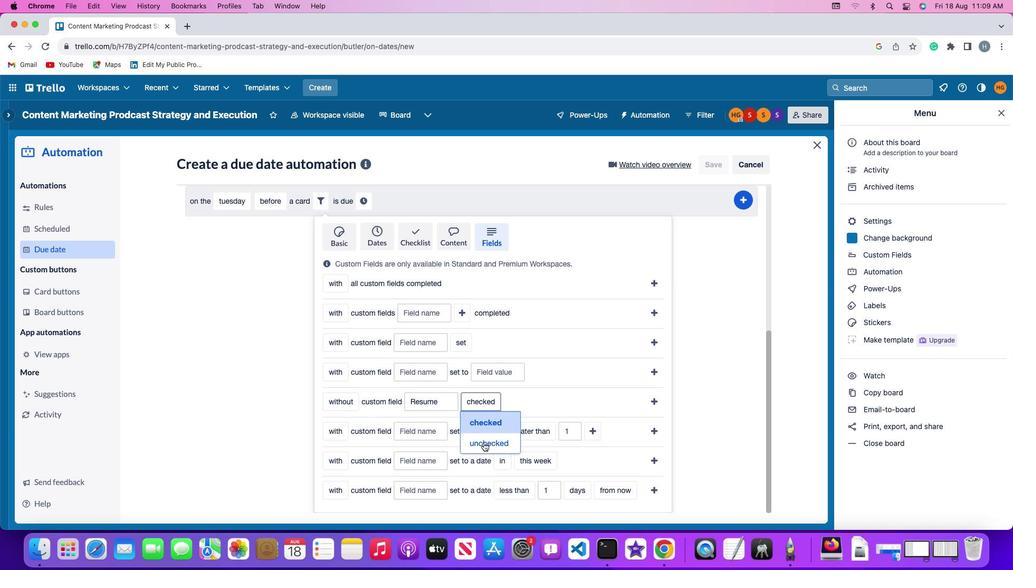 
Action: Mouse moved to (652, 398)
Screenshot: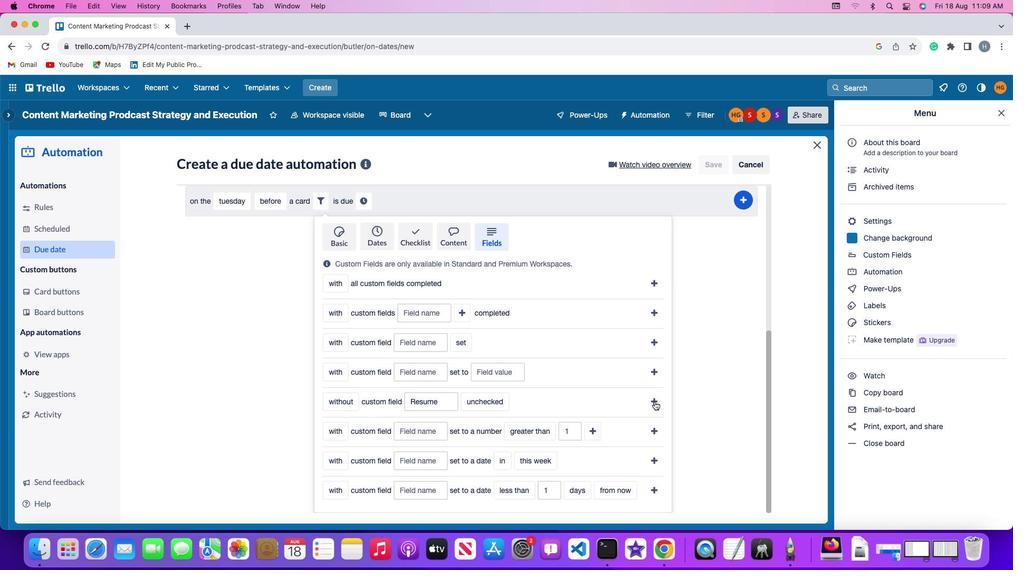 
Action: Mouse pressed left at (652, 398)
Screenshot: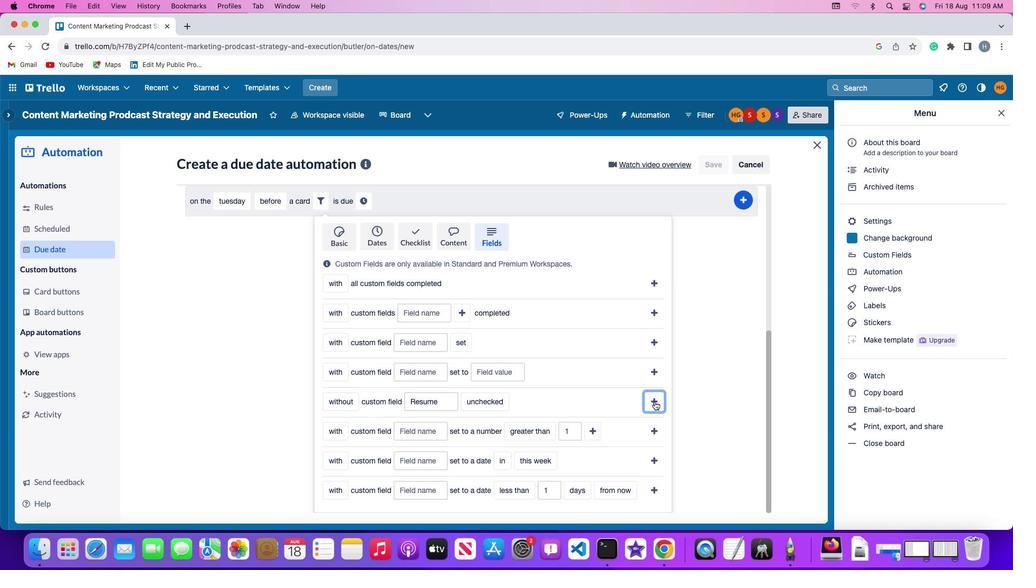 
Action: Mouse moved to (523, 453)
Screenshot: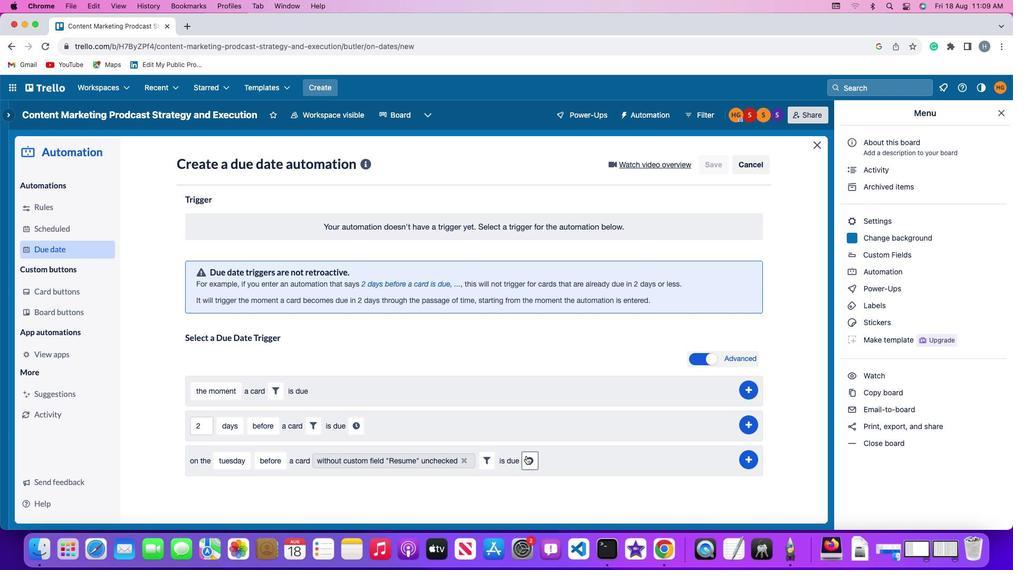 
Action: Mouse pressed left at (523, 453)
Screenshot: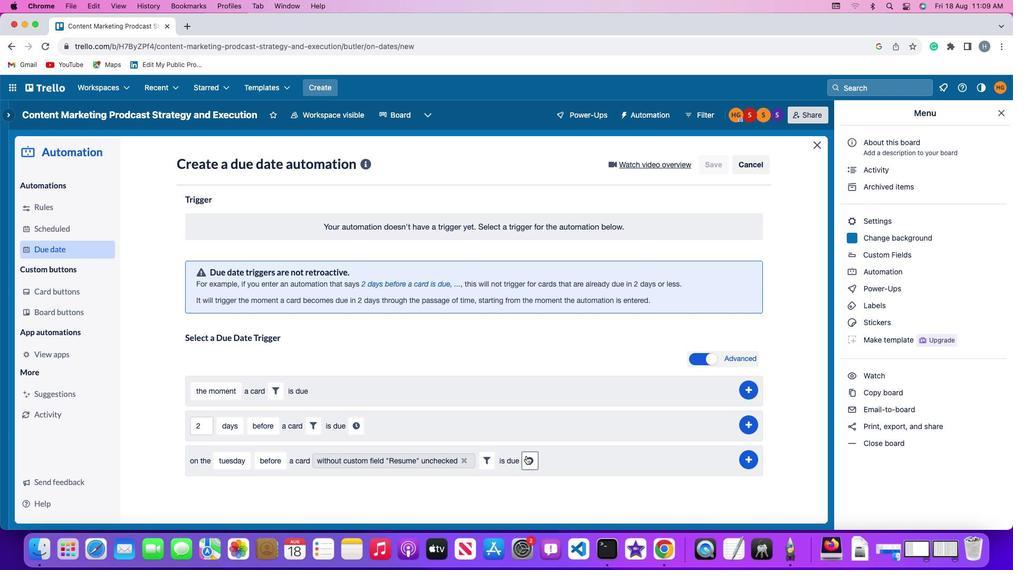 
Action: Mouse moved to (550, 458)
Screenshot: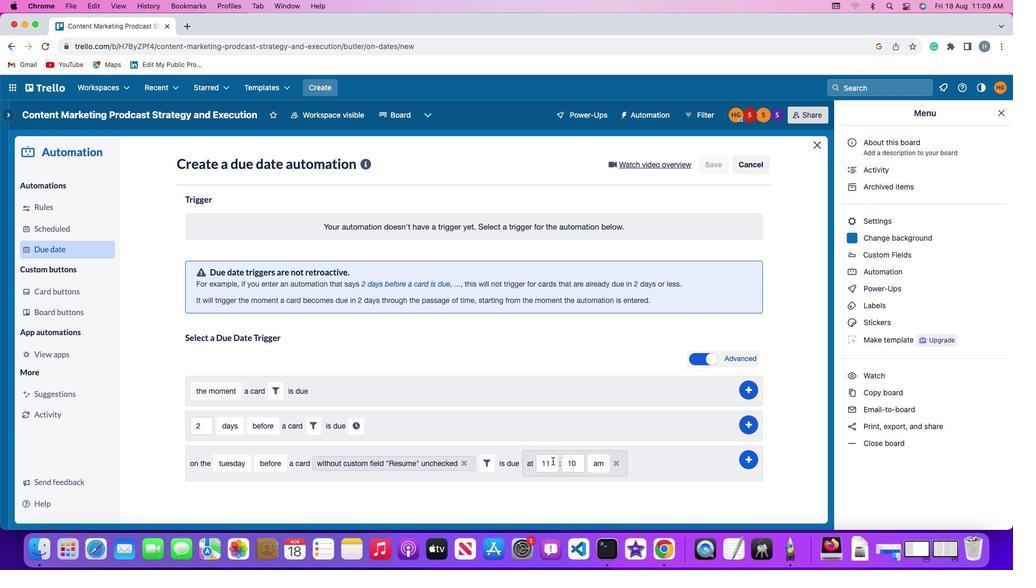 
Action: Mouse pressed left at (550, 458)
Screenshot: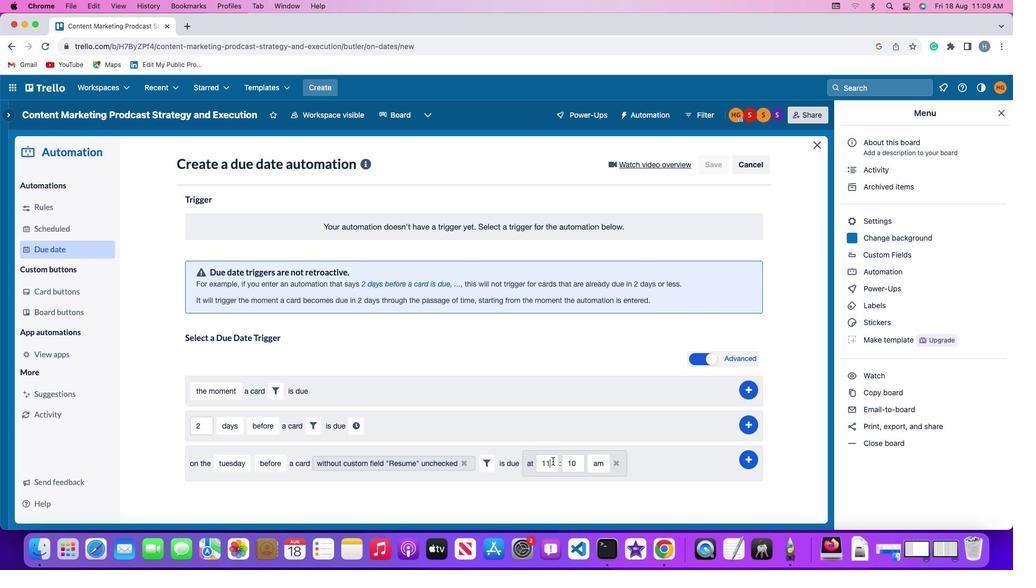 
Action: Mouse moved to (550, 457)
Screenshot: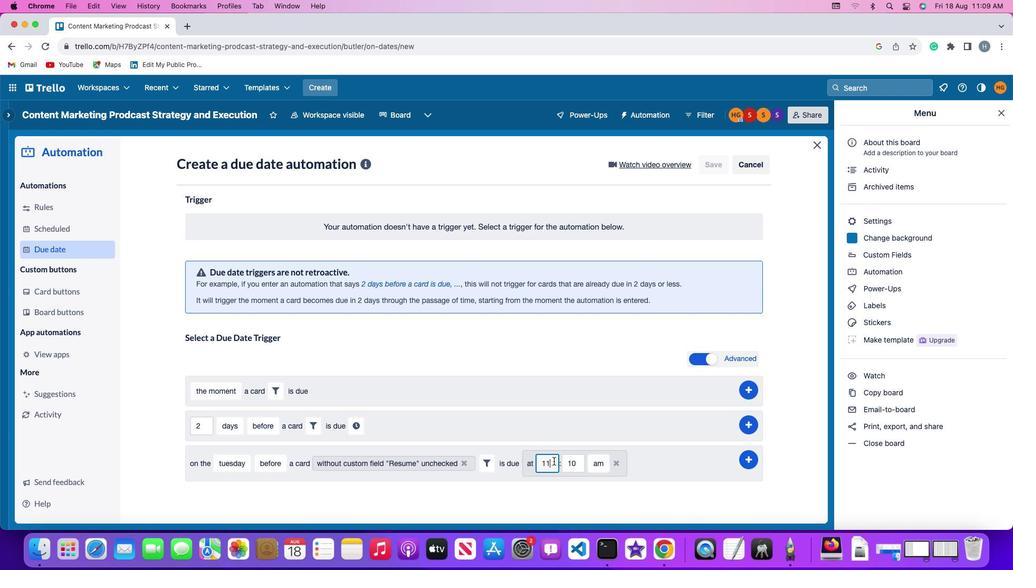 
Action: Key pressed Key.backspace'1'
Screenshot: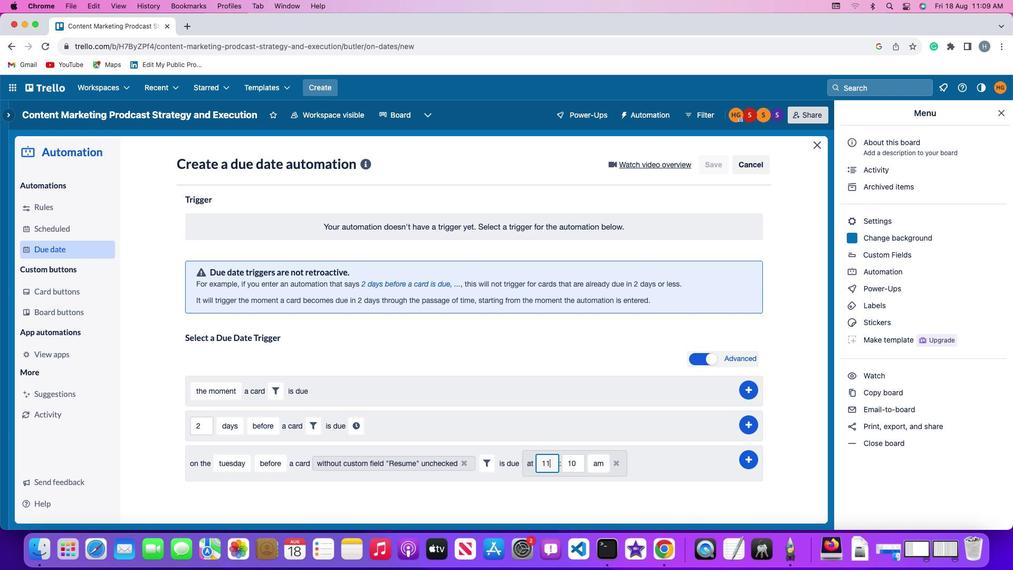 
Action: Mouse moved to (569, 458)
Screenshot: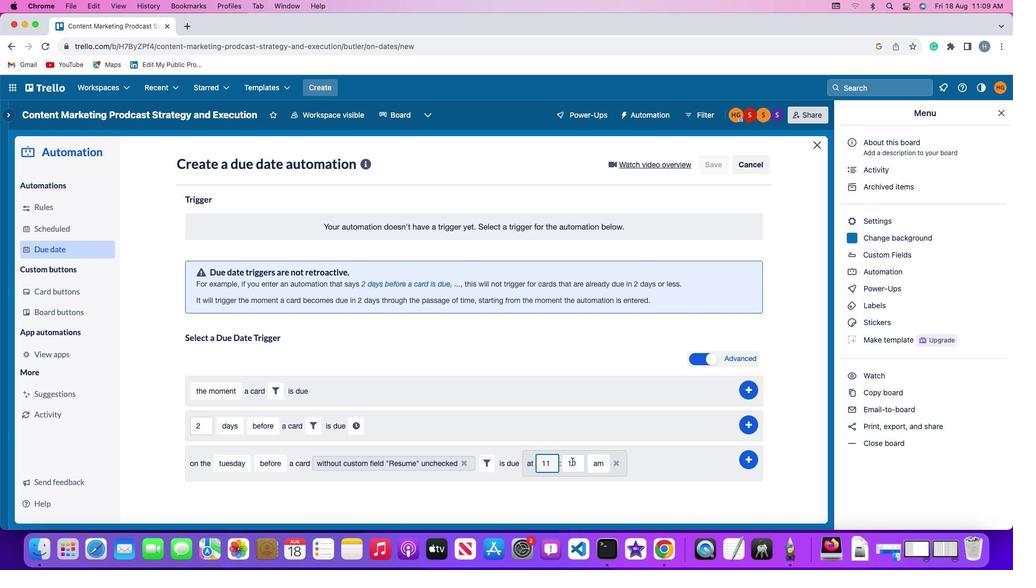 
Action: Mouse pressed left at (569, 458)
Screenshot: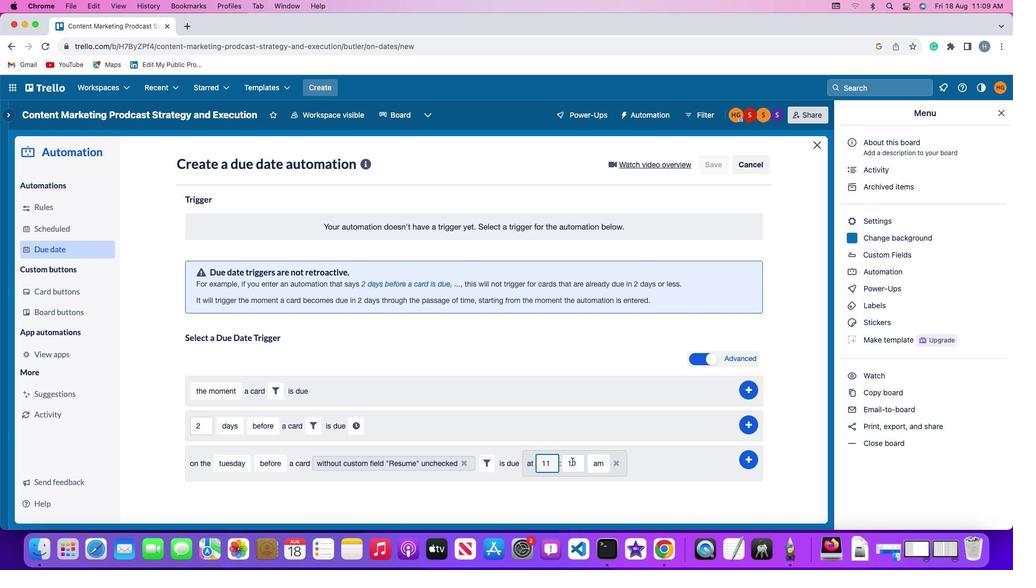 
Action: Key pressed Key.backspace'0'
Screenshot: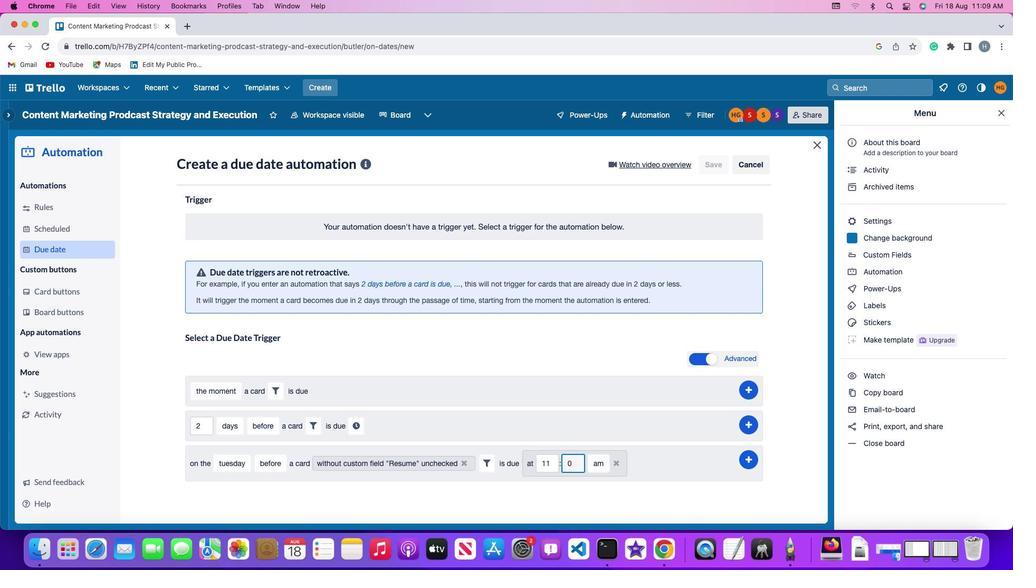 
Action: Mouse moved to (596, 459)
Screenshot: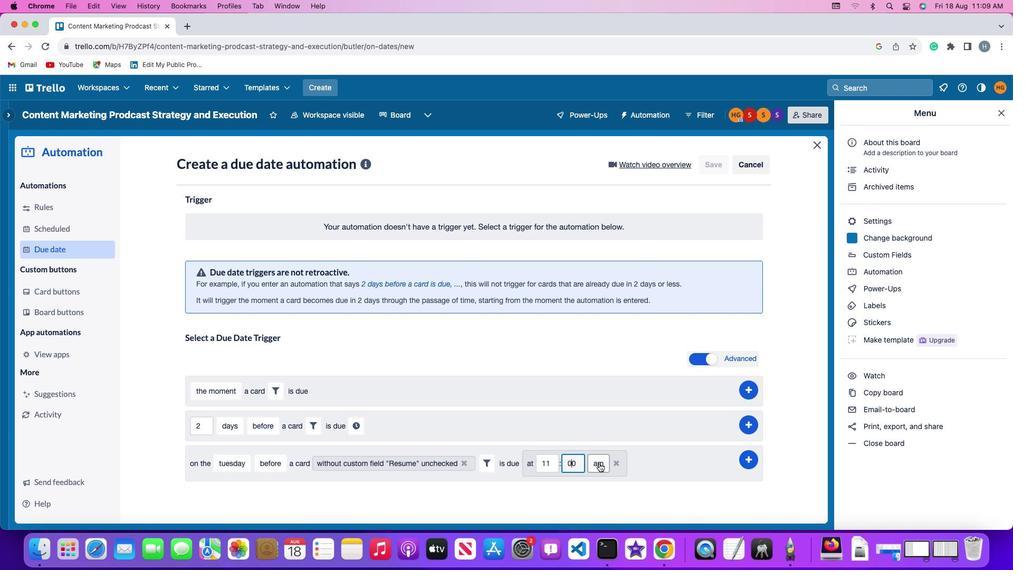 
Action: Mouse pressed left at (596, 459)
Screenshot: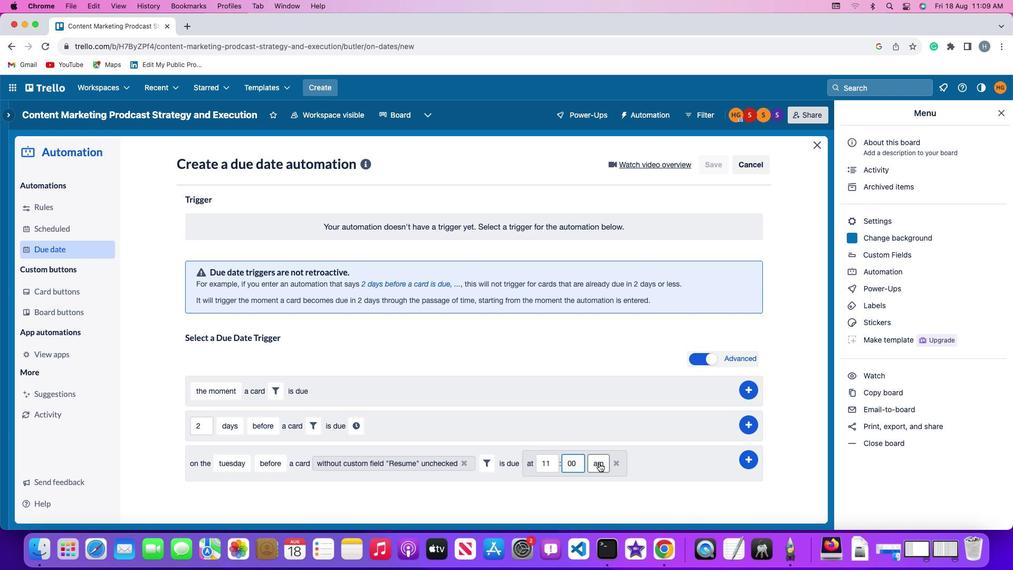 
Action: Mouse moved to (601, 477)
Screenshot: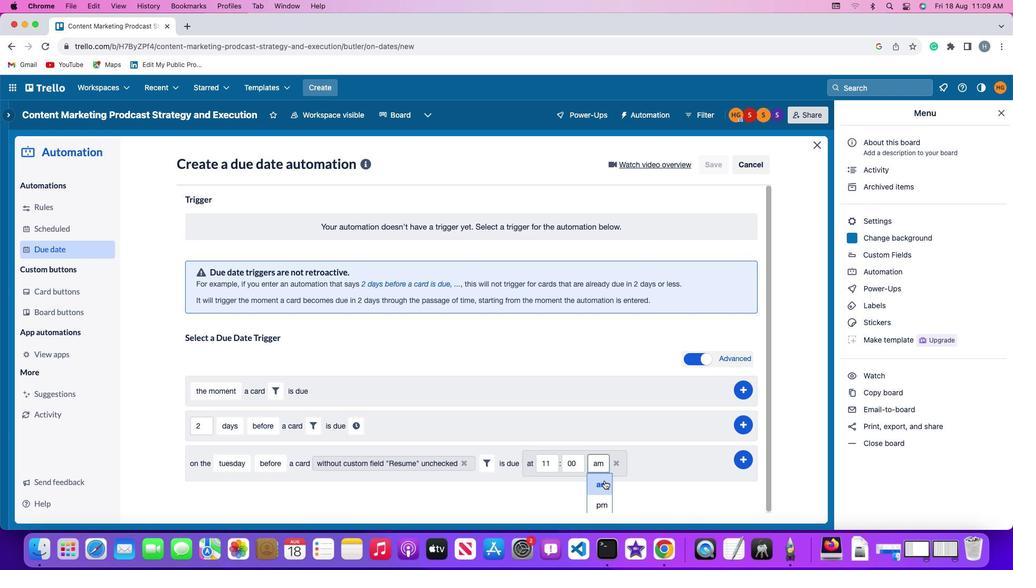 
Action: Mouse pressed left at (601, 477)
Screenshot: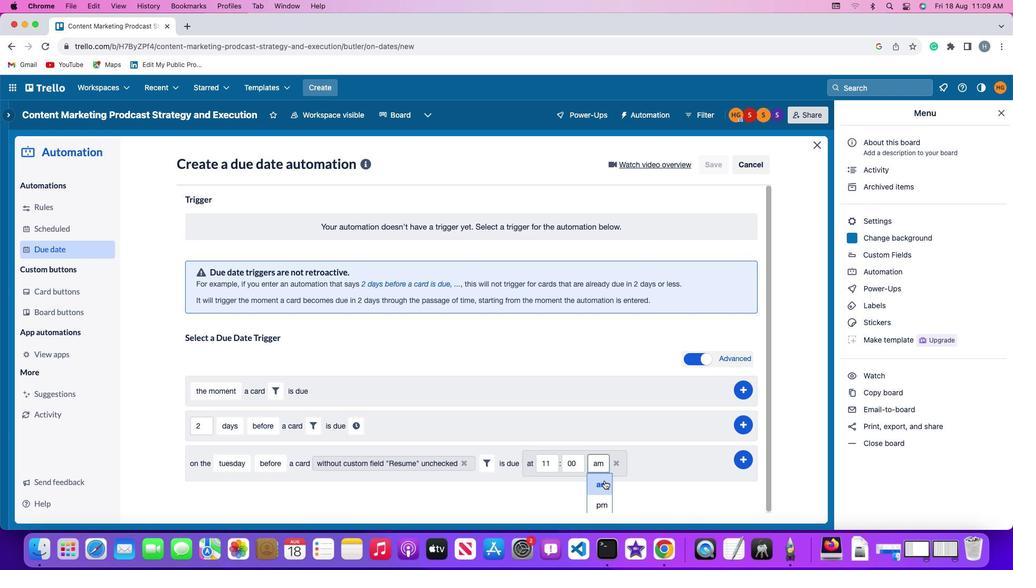 
Action: Mouse moved to (745, 453)
Screenshot: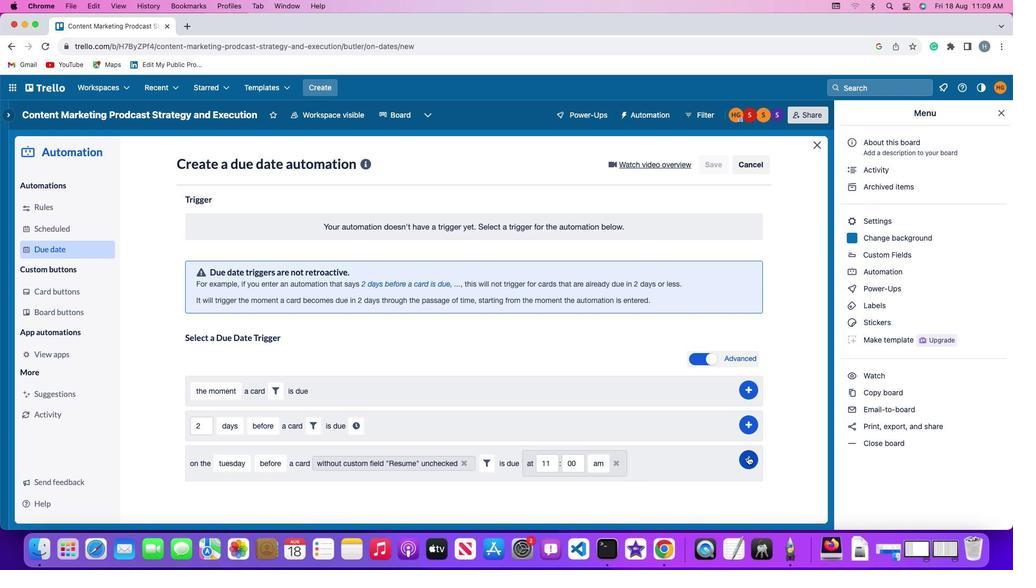 
Action: Mouse pressed left at (745, 453)
Screenshot: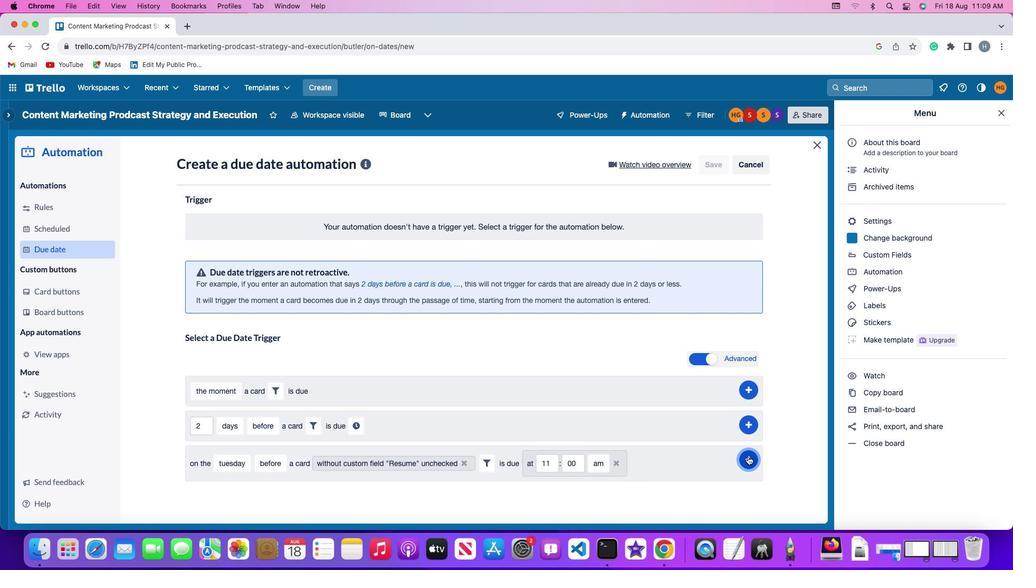 
Action: Mouse moved to (793, 393)
Screenshot: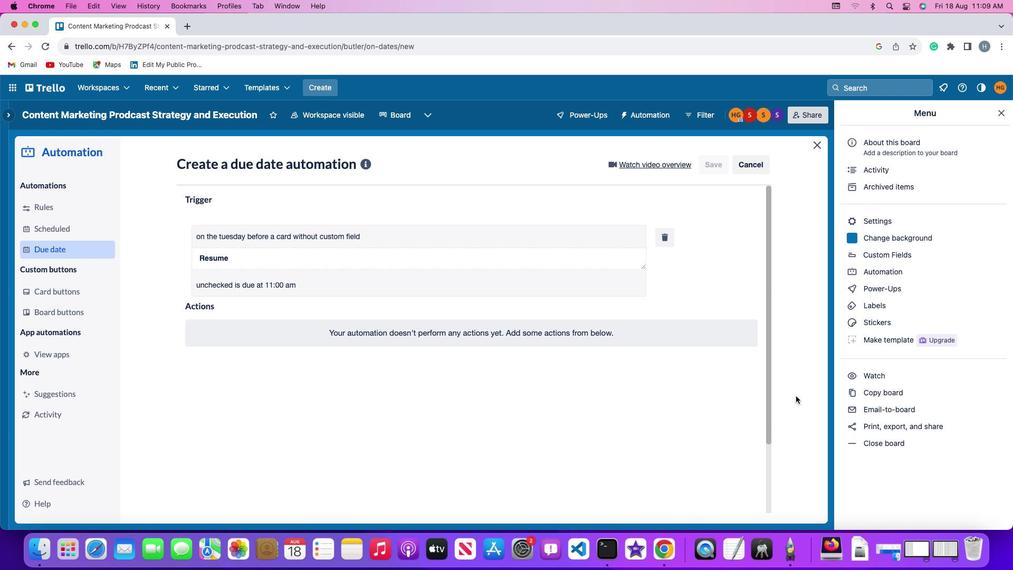 
